 Task: Create a due date automation trigger when advanced on, on the monday before a card is due add fields without custom field "Resume" set to a number lower than 1 and greater or equal to 10 at 11:00 AM.
Action: Mouse moved to (971, 299)
Screenshot: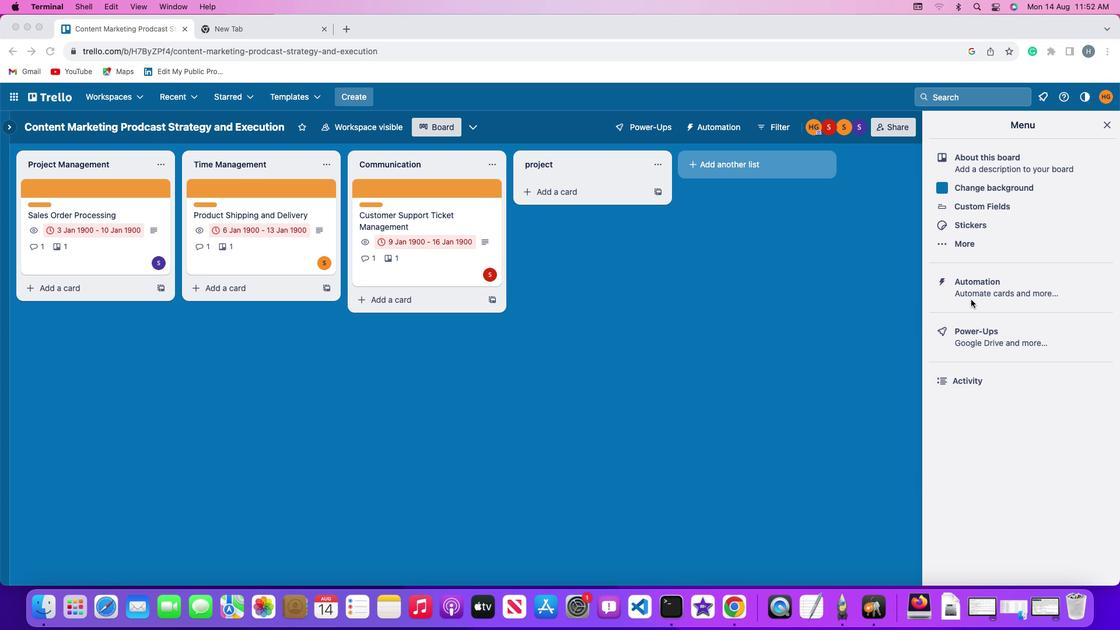 
Action: Mouse pressed left at (971, 299)
Screenshot: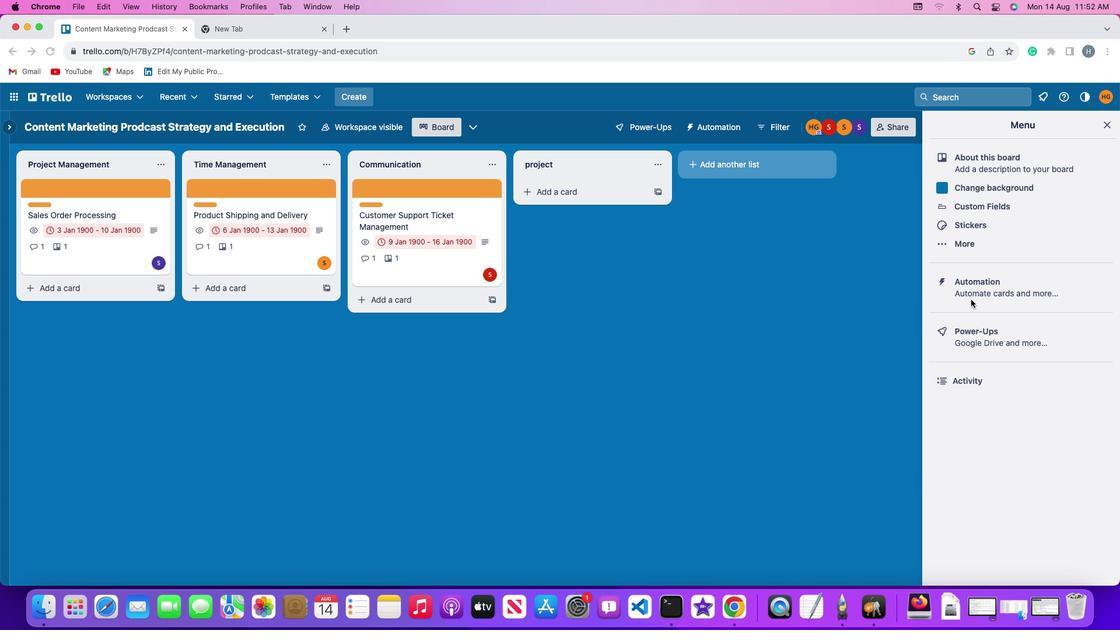 
Action: Mouse pressed left at (971, 299)
Screenshot: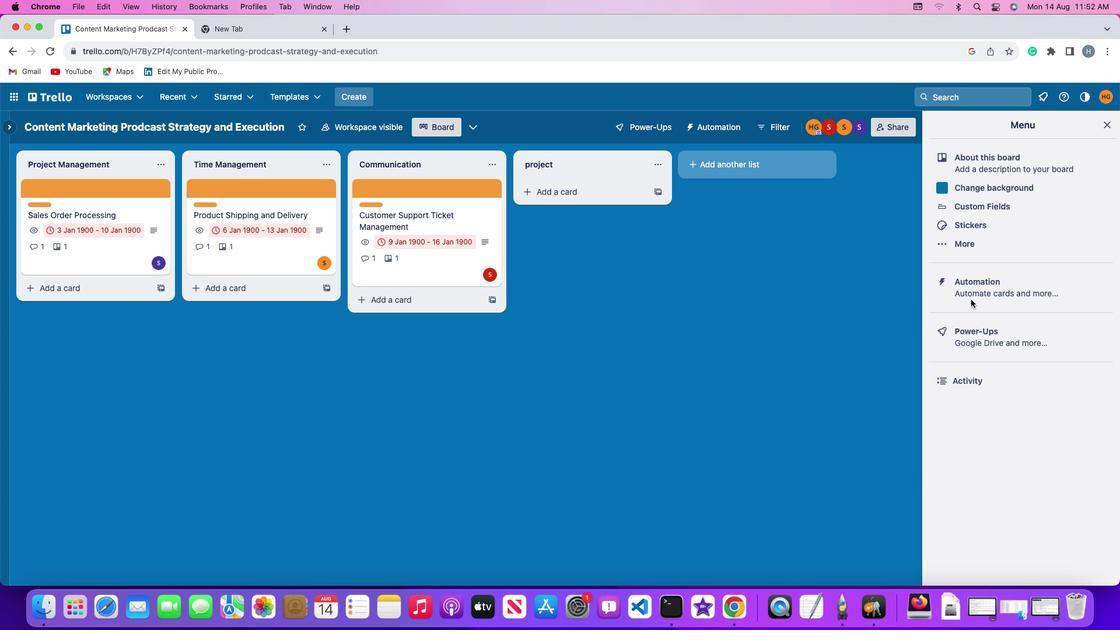 
Action: Mouse moved to (78, 277)
Screenshot: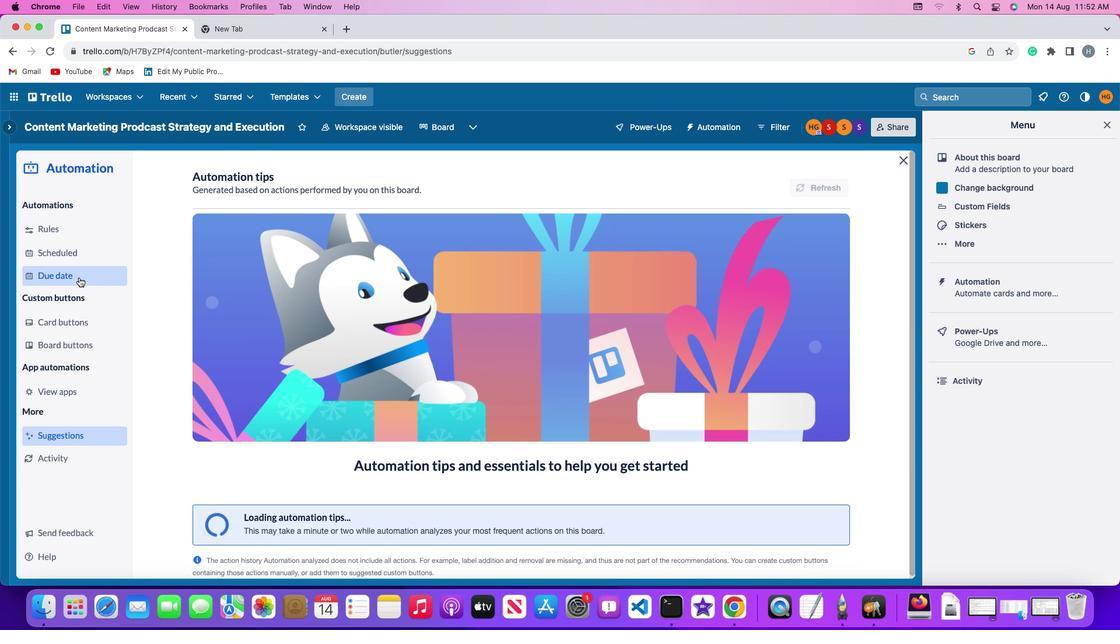 
Action: Mouse pressed left at (78, 277)
Screenshot: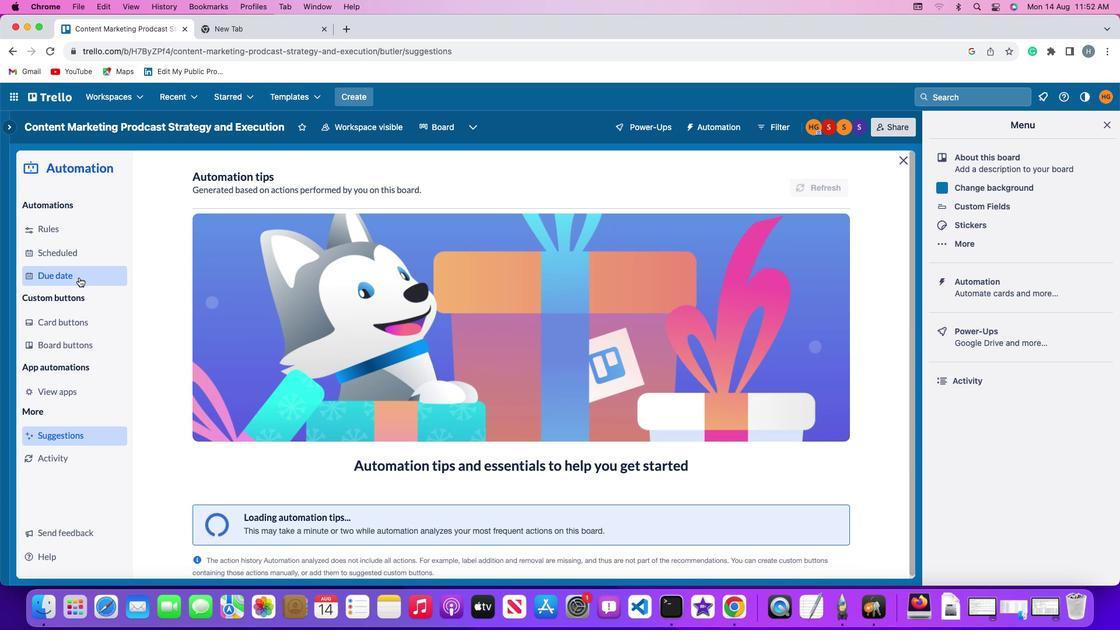 
Action: Mouse moved to (796, 182)
Screenshot: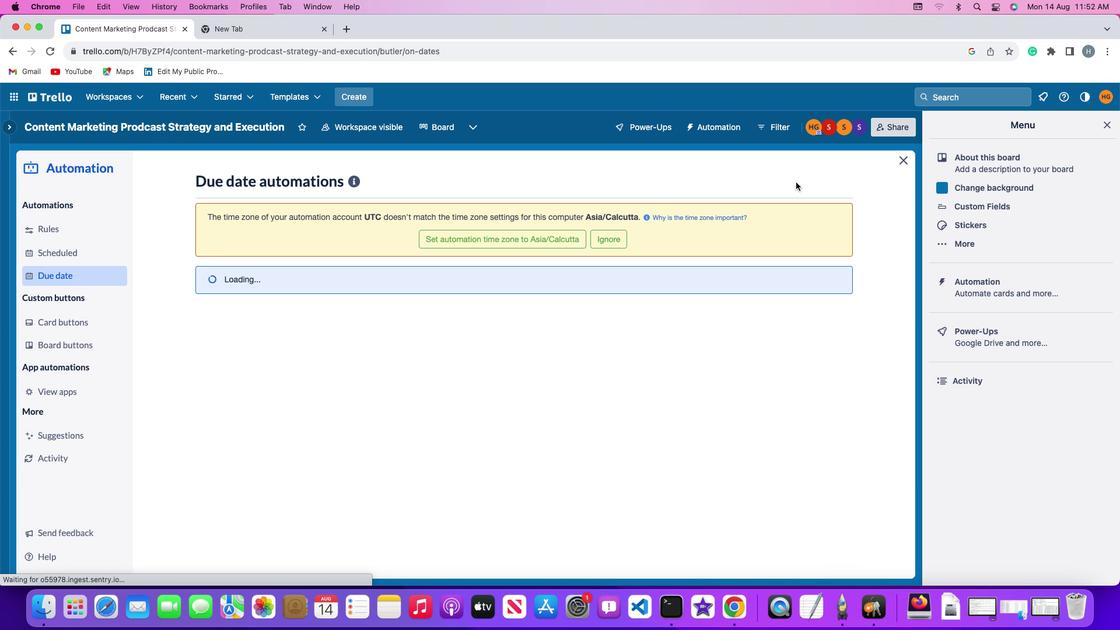 
Action: Mouse pressed left at (796, 182)
Screenshot: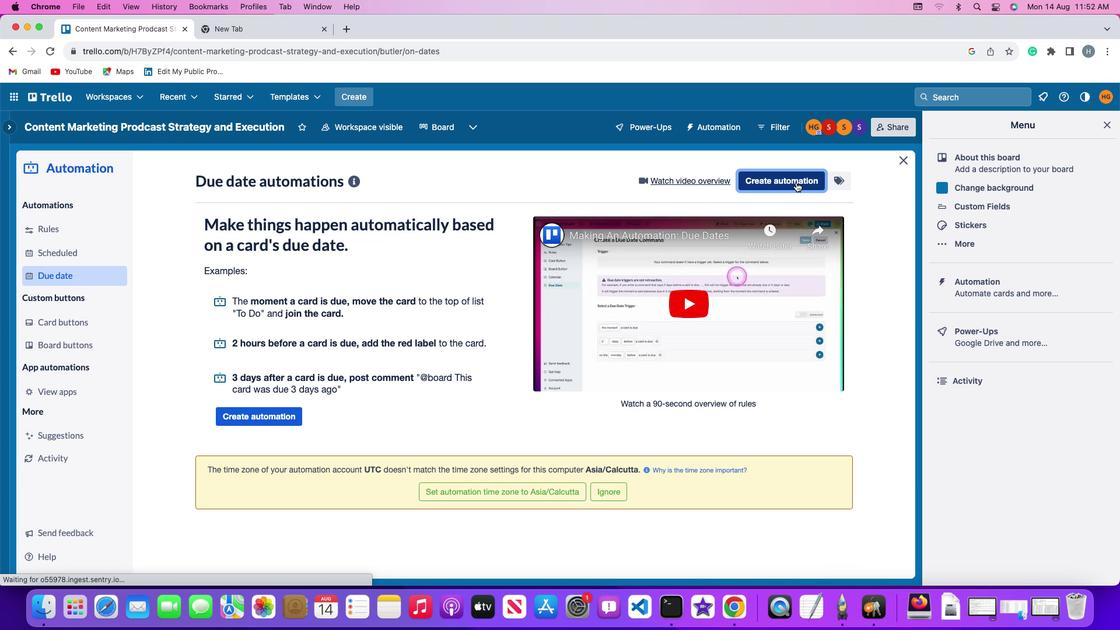 
Action: Mouse moved to (236, 294)
Screenshot: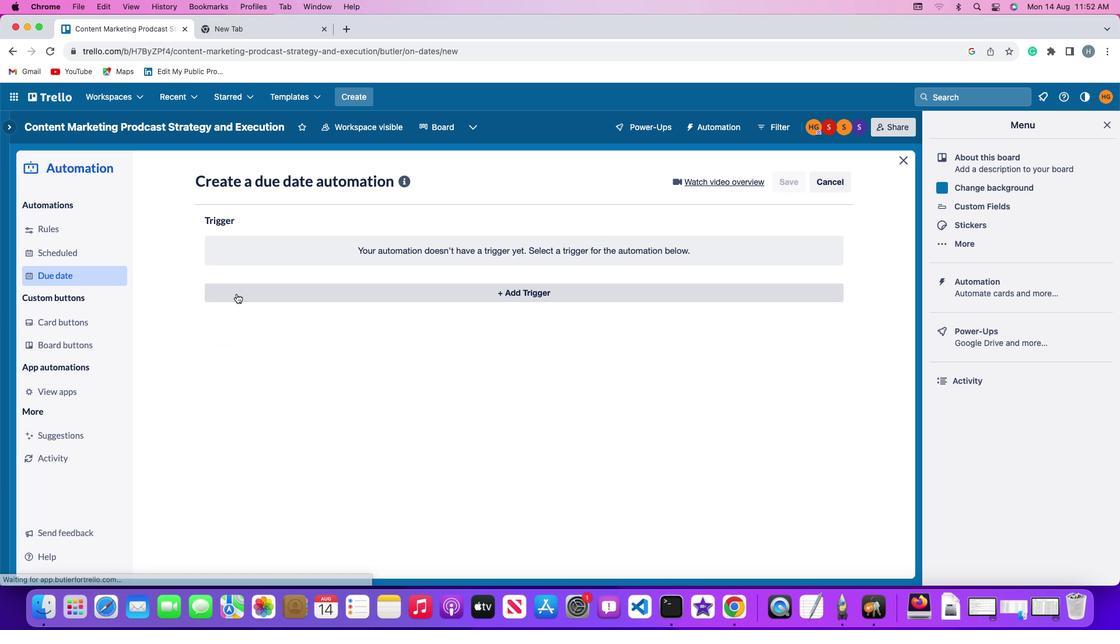 
Action: Mouse pressed left at (236, 294)
Screenshot: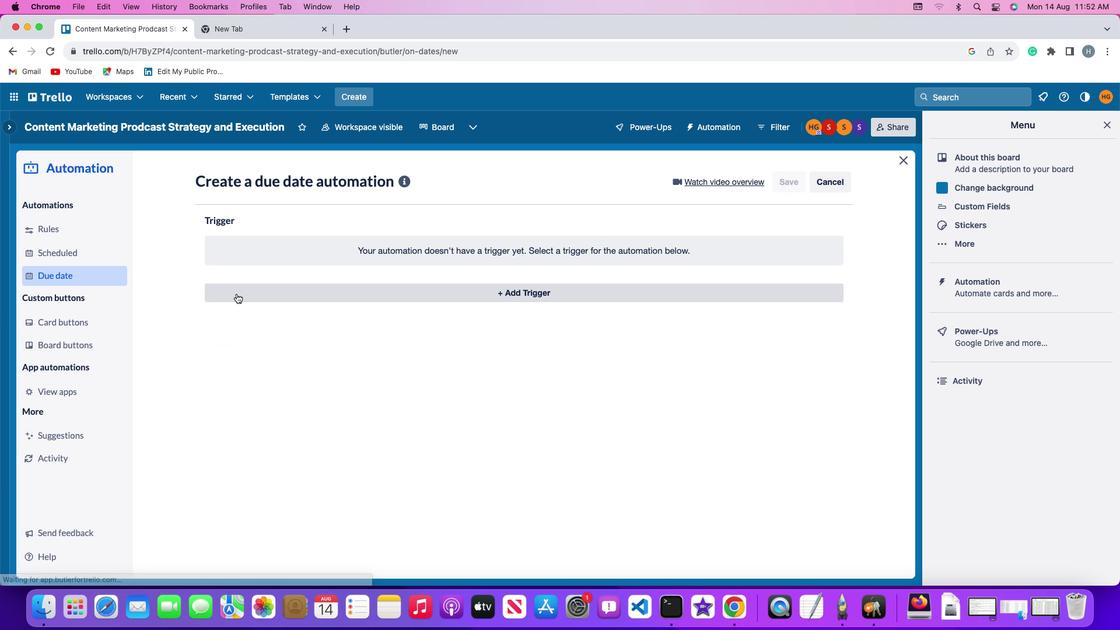 
Action: Mouse moved to (256, 512)
Screenshot: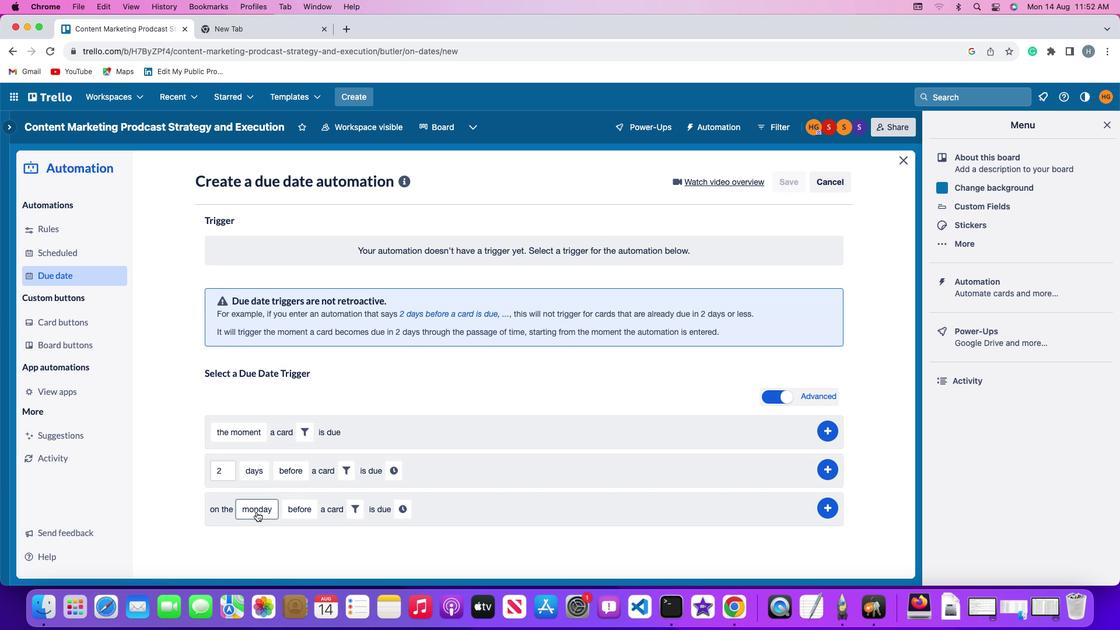 
Action: Mouse pressed left at (256, 512)
Screenshot: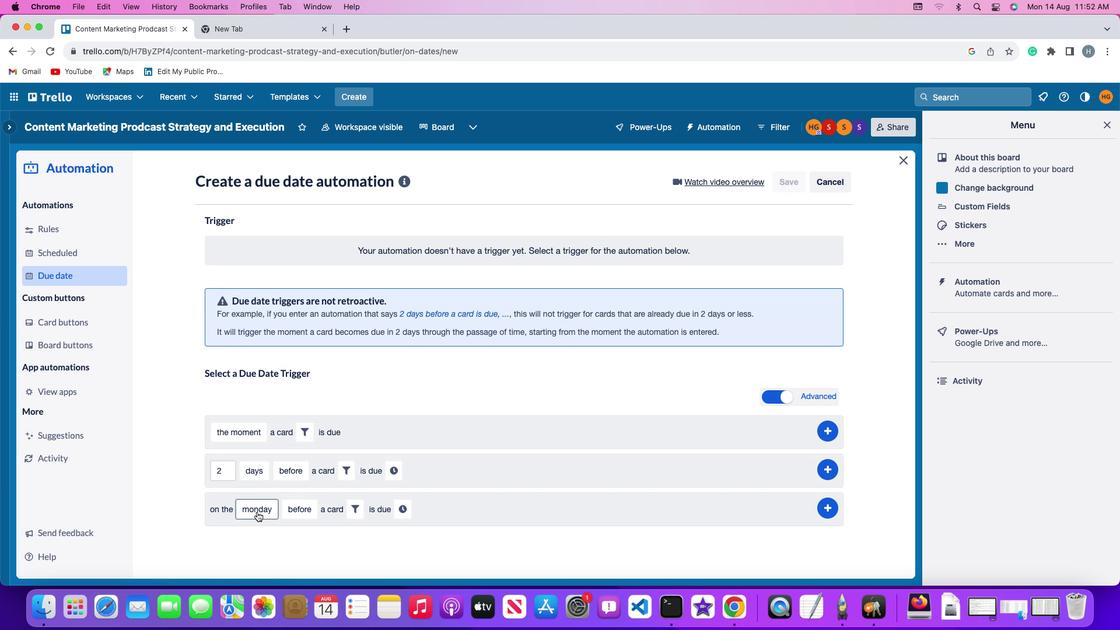 
Action: Mouse moved to (263, 341)
Screenshot: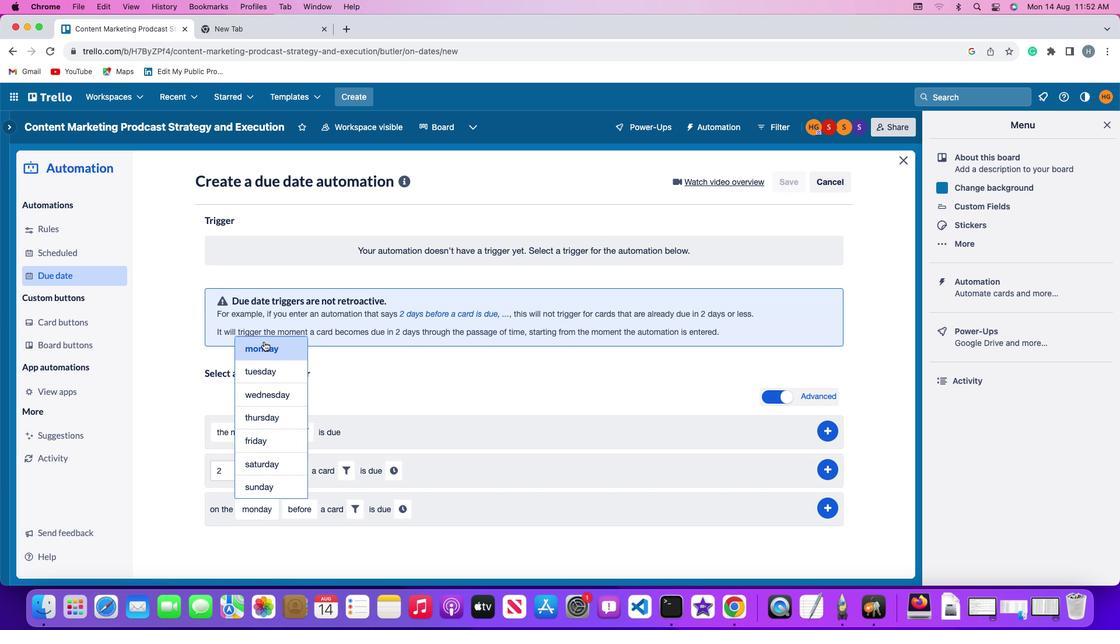 
Action: Mouse pressed left at (263, 341)
Screenshot: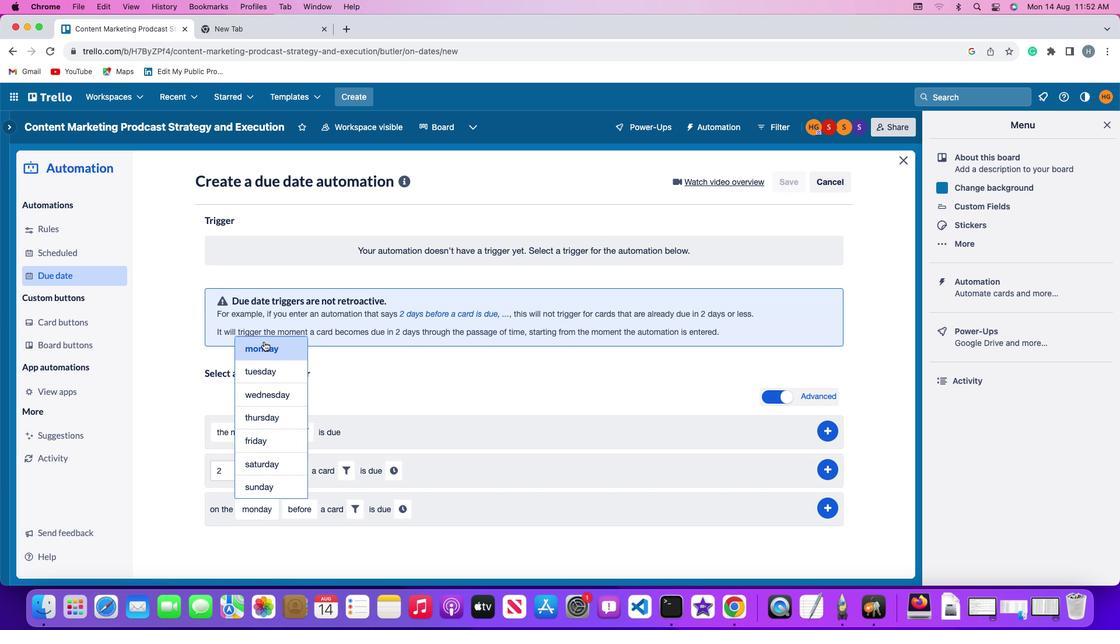 
Action: Mouse moved to (301, 514)
Screenshot: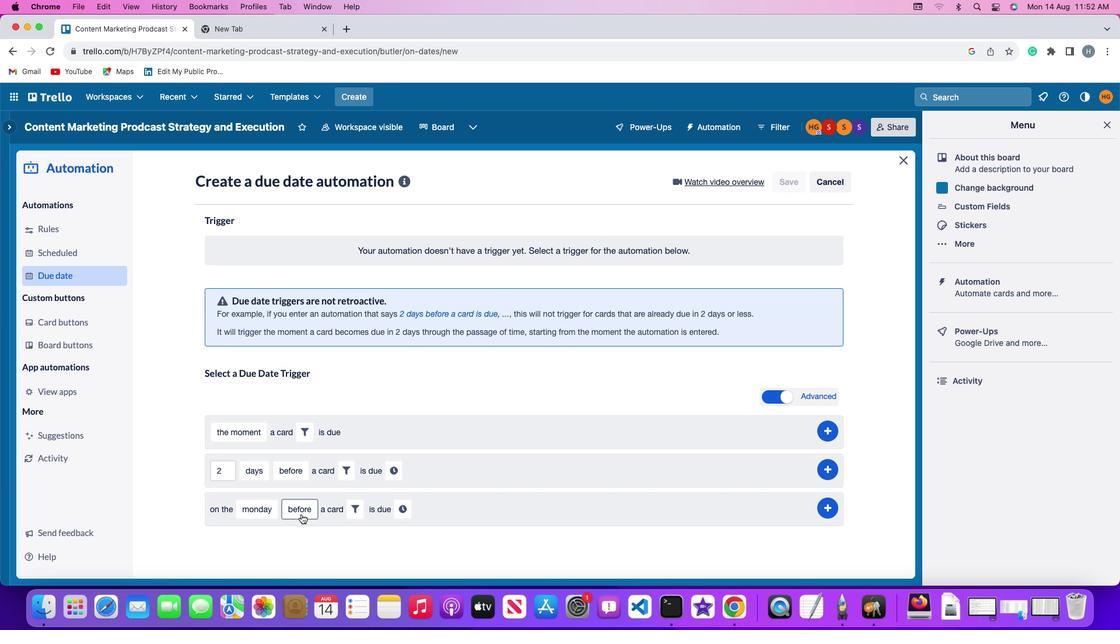 
Action: Mouse pressed left at (301, 514)
Screenshot: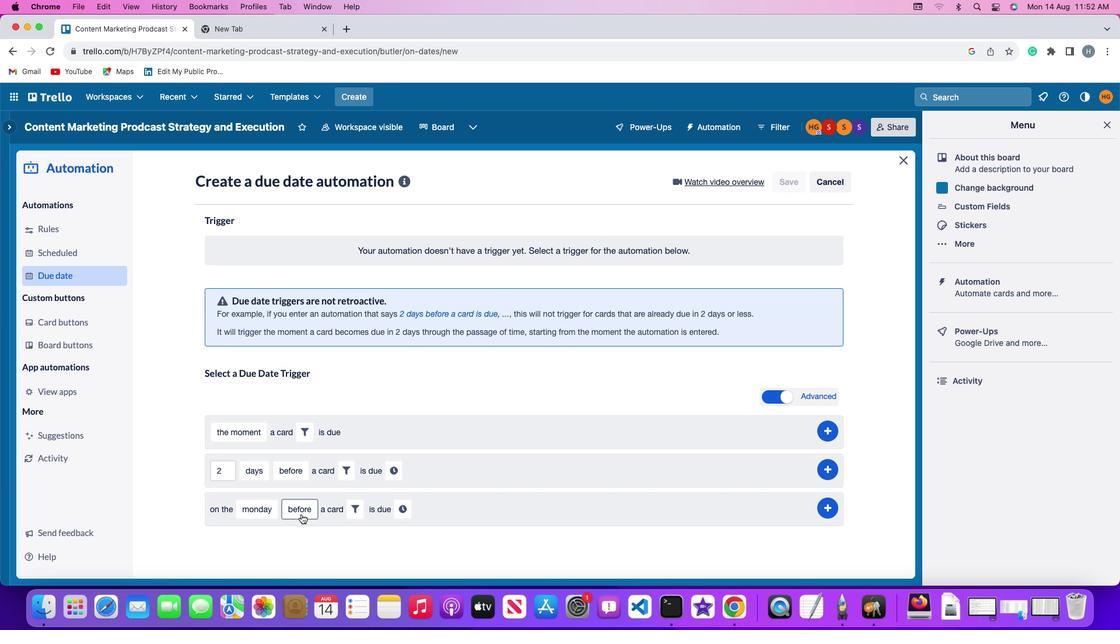
Action: Mouse moved to (310, 420)
Screenshot: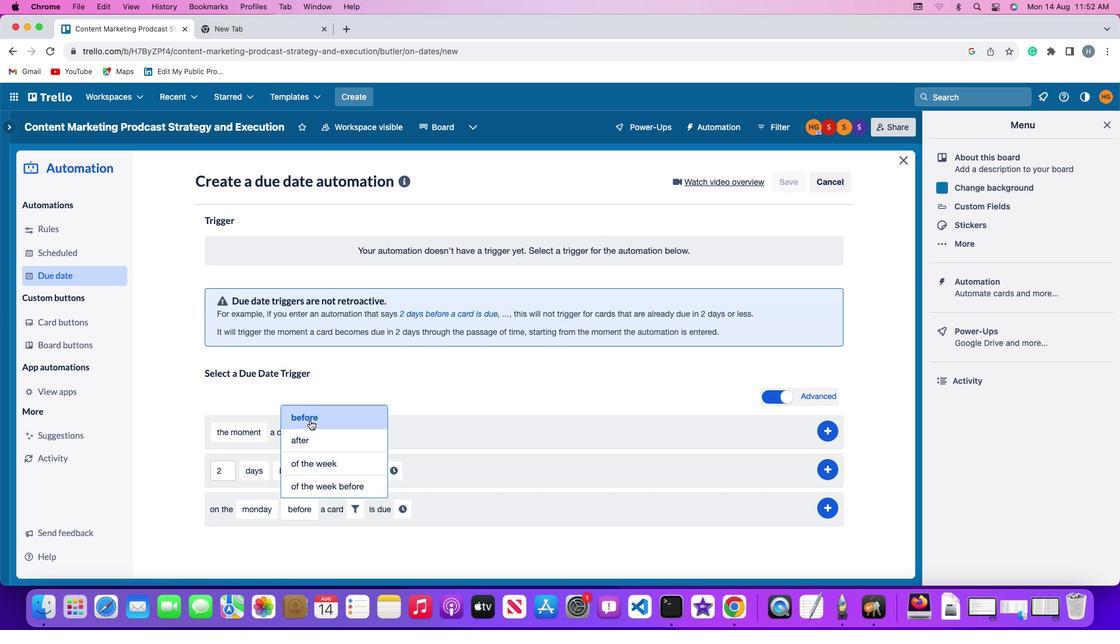 
Action: Mouse pressed left at (310, 420)
Screenshot: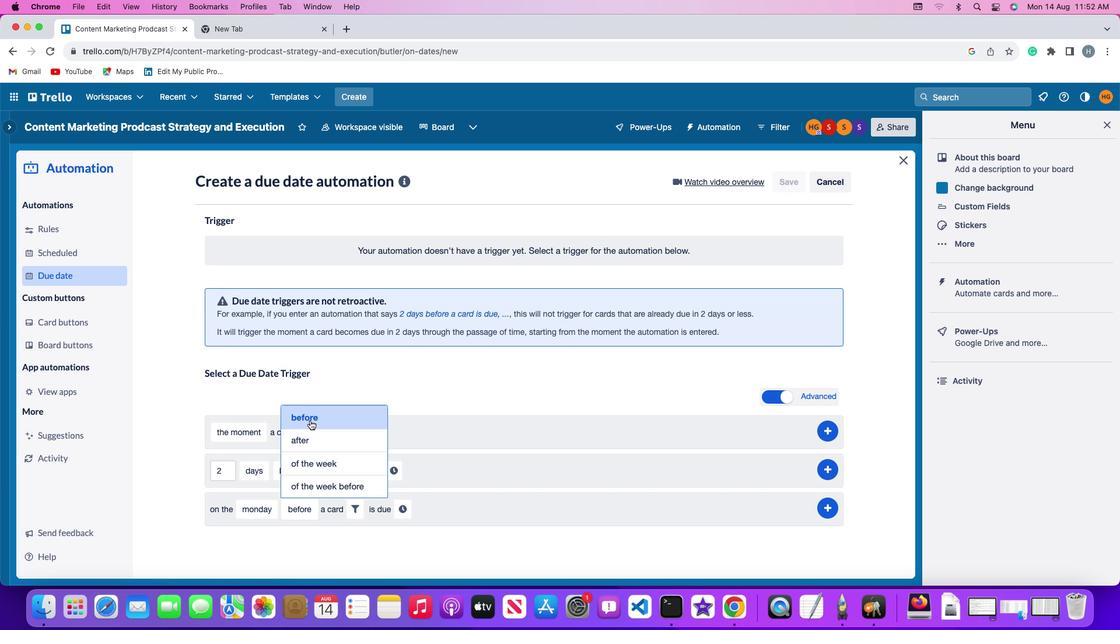 
Action: Mouse moved to (354, 511)
Screenshot: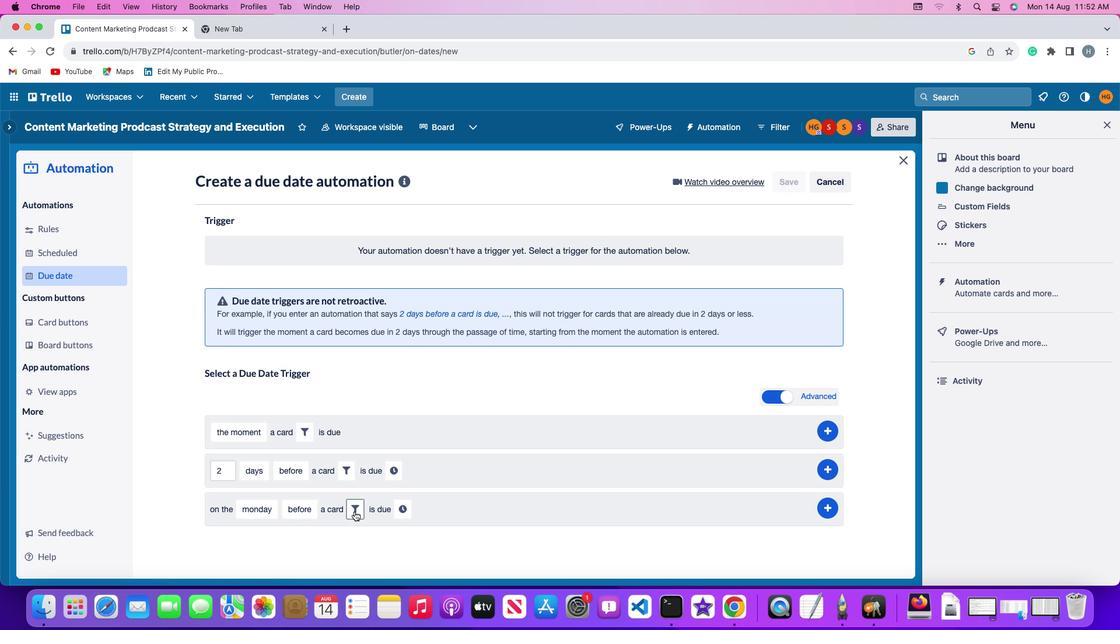 
Action: Mouse pressed left at (354, 511)
Screenshot: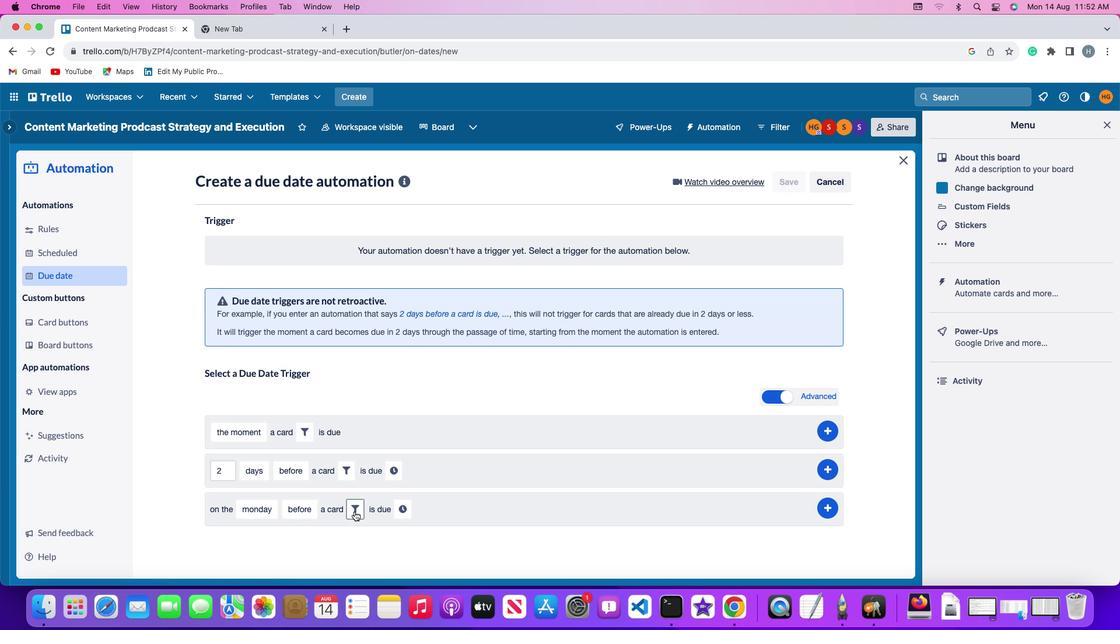 
Action: Mouse moved to (547, 545)
Screenshot: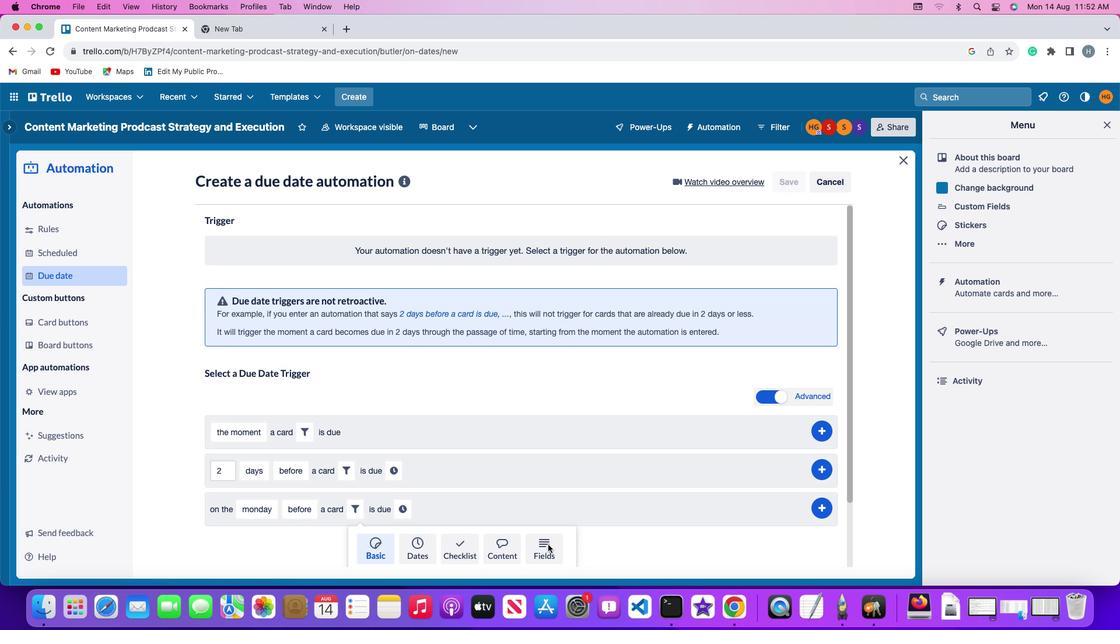 
Action: Mouse pressed left at (547, 545)
Screenshot: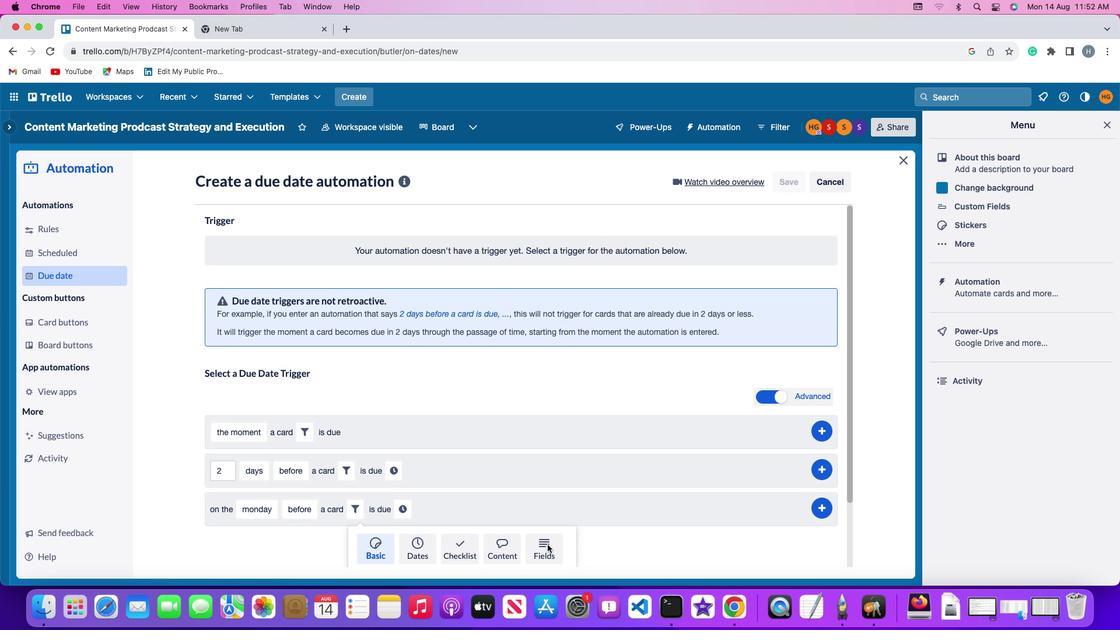 
Action: Mouse moved to (302, 537)
Screenshot: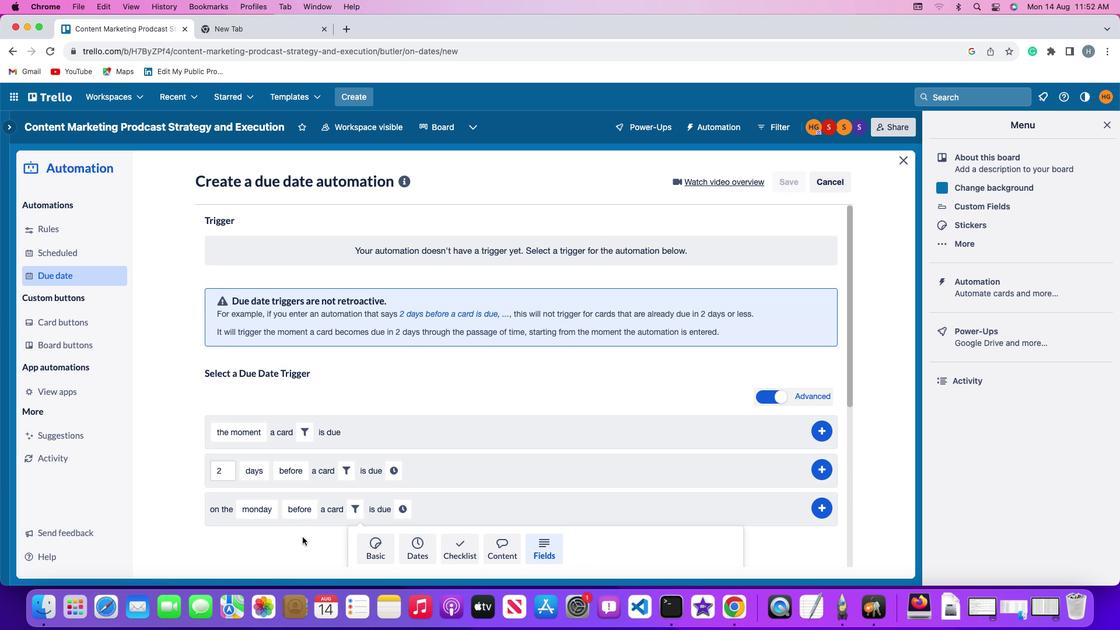 
Action: Mouse scrolled (302, 537) with delta (0, 0)
Screenshot: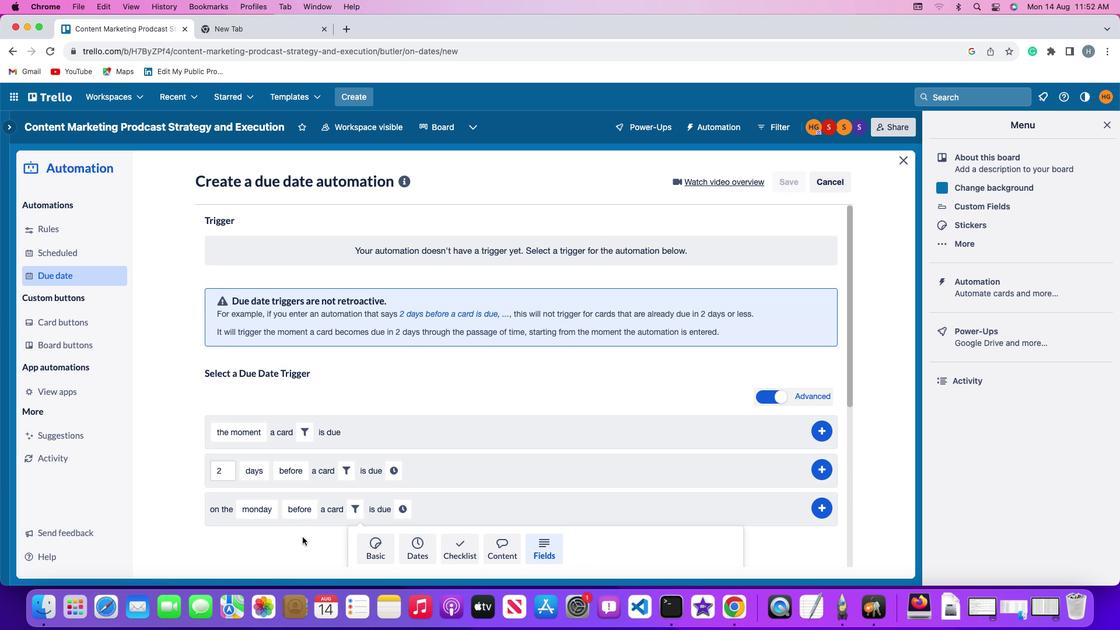 
Action: Mouse scrolled (302, 537) with delta (0, 0)
Screenshot: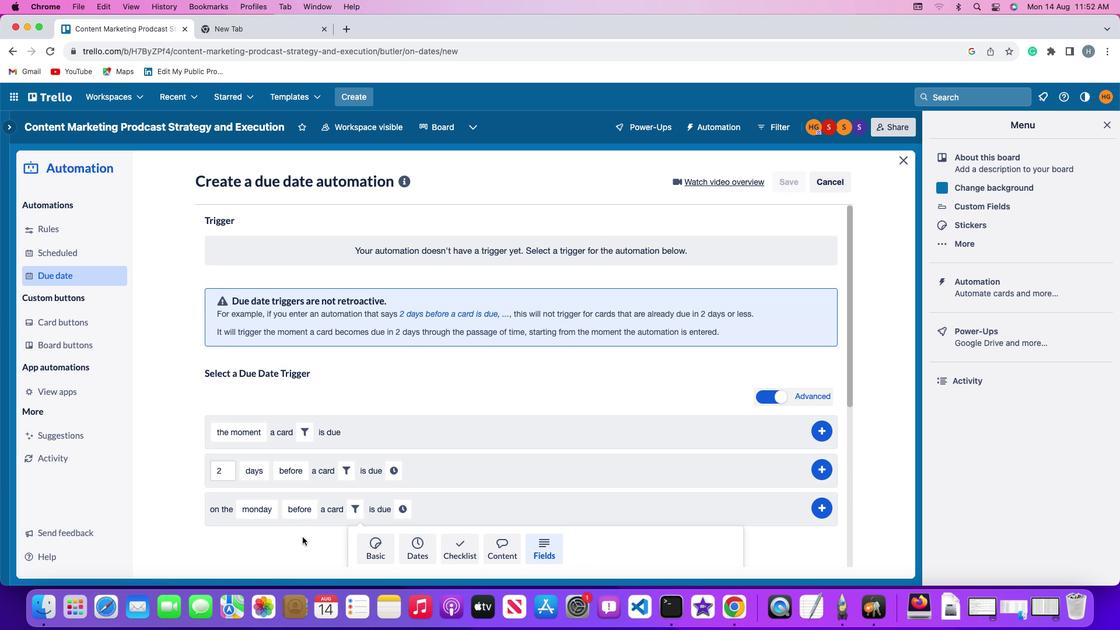 
Action: Mouse scrolled (302, 537) with delta (0, -1)
Screenshot: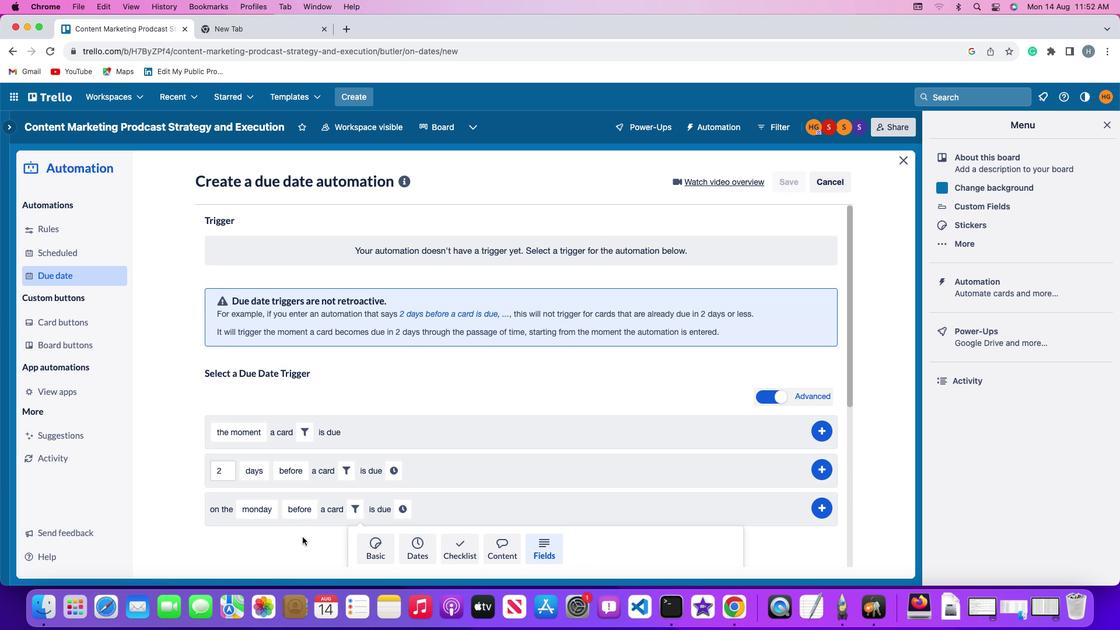 
Action: Mouse scrolled (302, 537) with delta (0, -2)
Screenshot: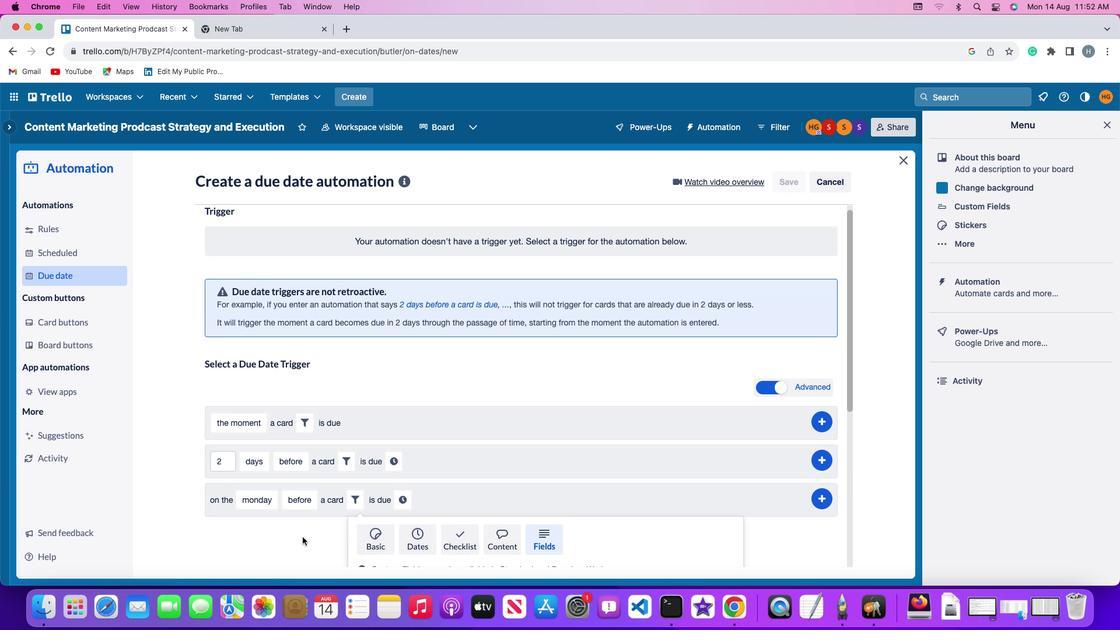 
Action: Mouse scrolled (302, 537) with delta (0, -3)
Screenshot: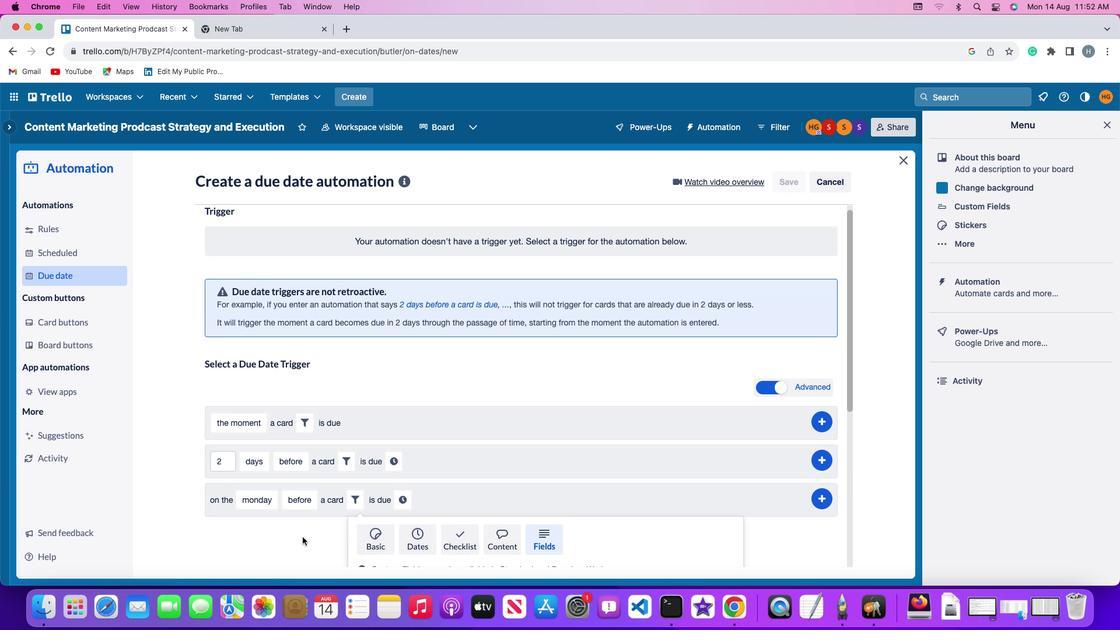 
Action: Mouse scrolled (302, 537) with delta (0, -3)
Screenshot: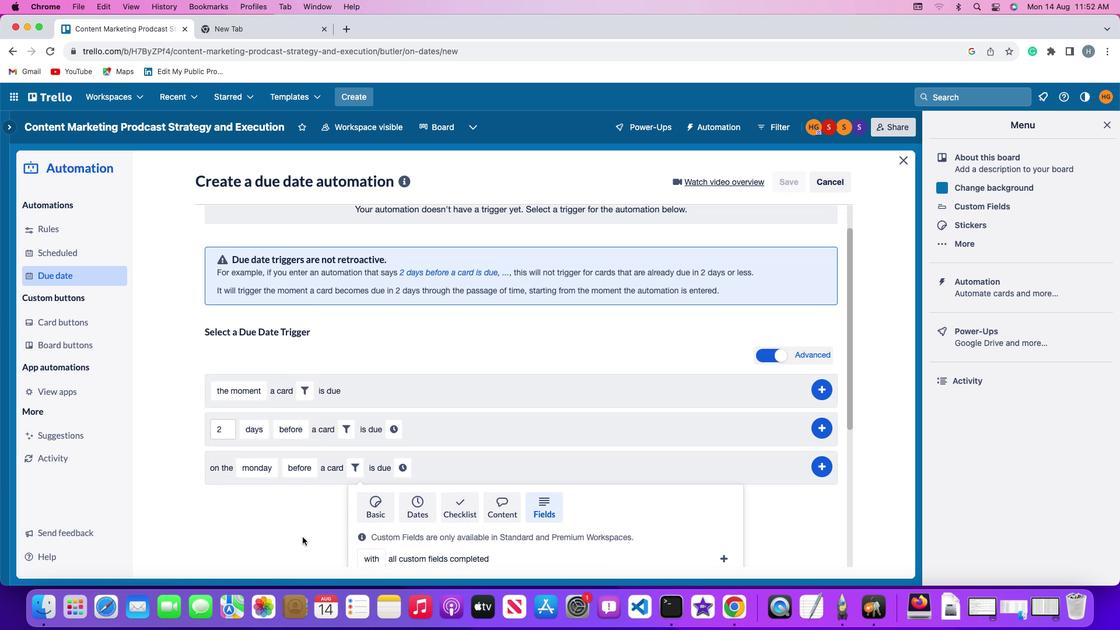 
Action: Mouse scrolled (302, 537) with delta (0, 0)
Screenshot: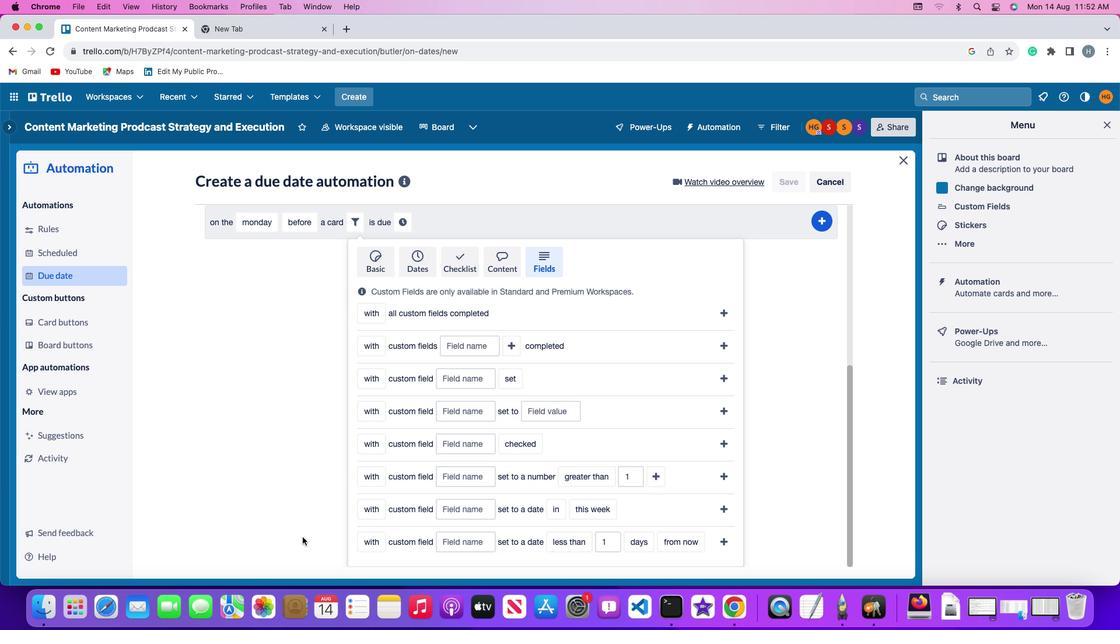 
Action: Mouse scrolled (302, 537) with delta (0, 0)
Screenshot: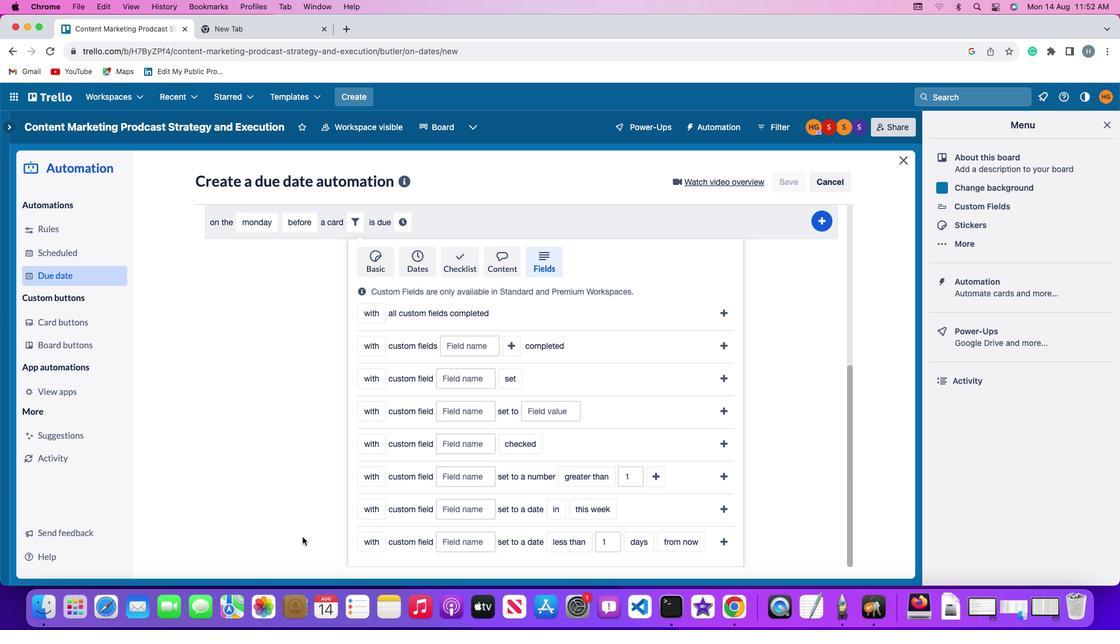
Action: Mouse scrolled (302, 537) with delta (0, -1)
Screenshot: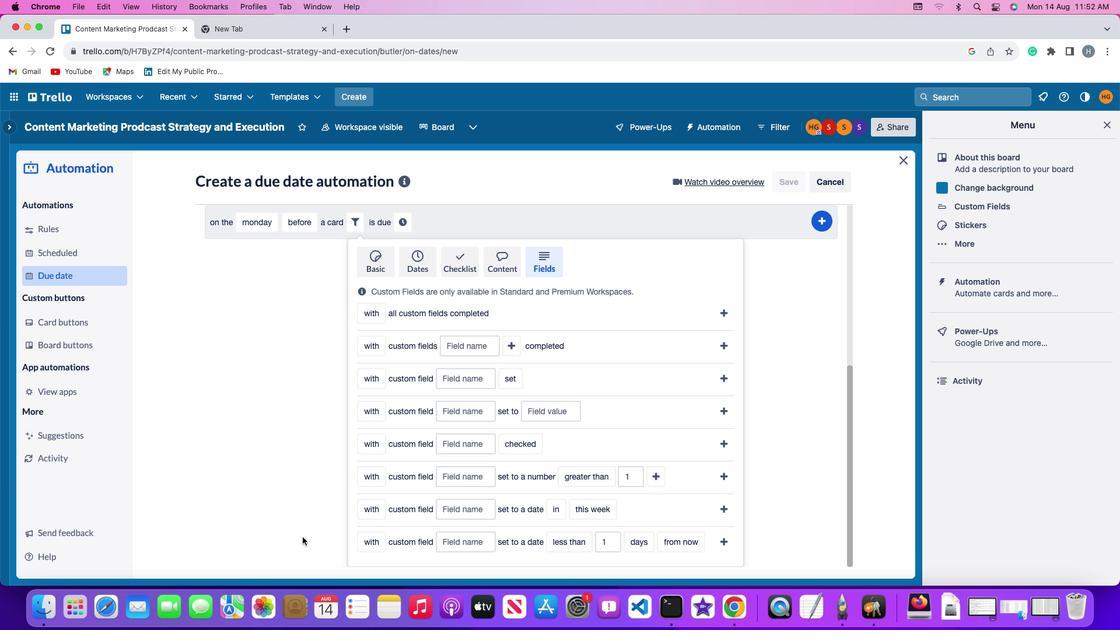 
Action: Mouse scrolled (302, 537) with delta (0, -2)
Screenshot: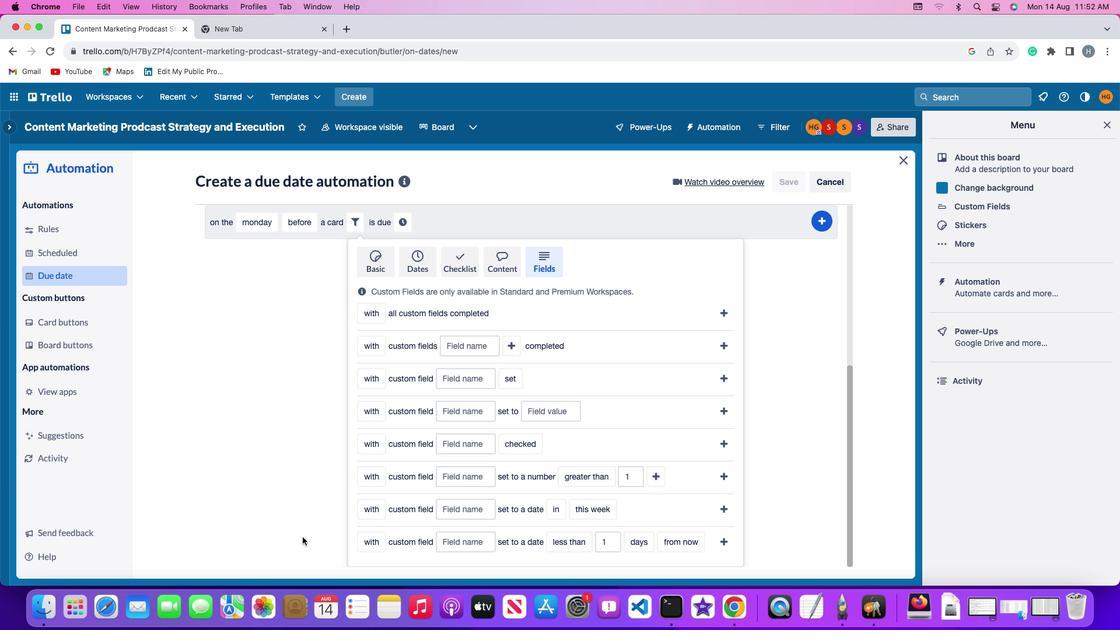 
Action: Mouse scrolled (302, 537) with delta (0, -3)
Screenshot: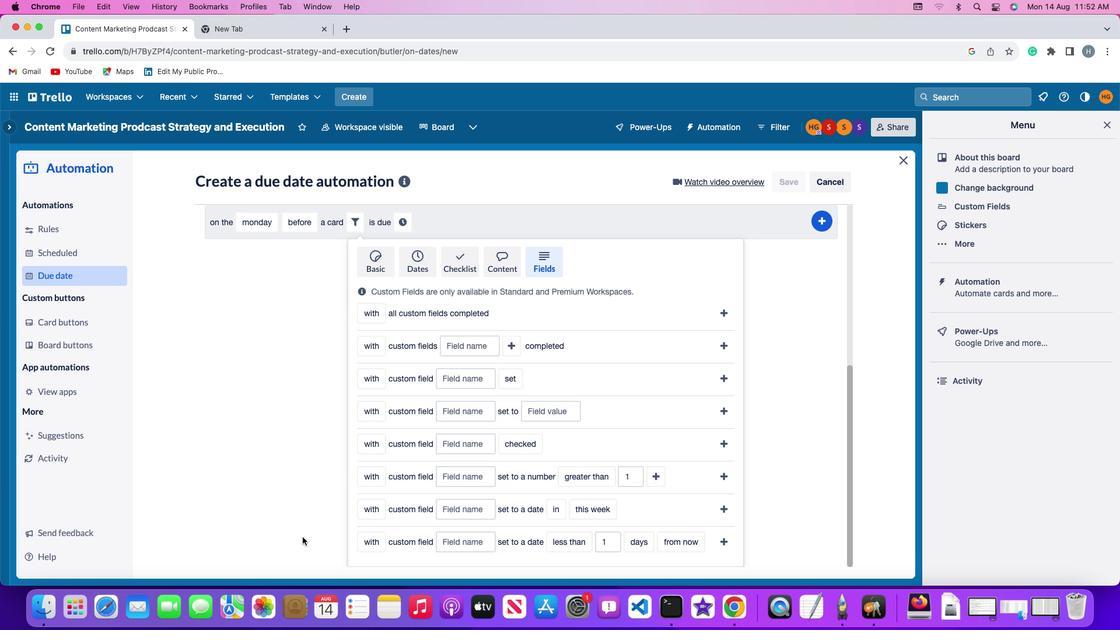 
Action: Mouse moved to (371, 478)
Screenshot: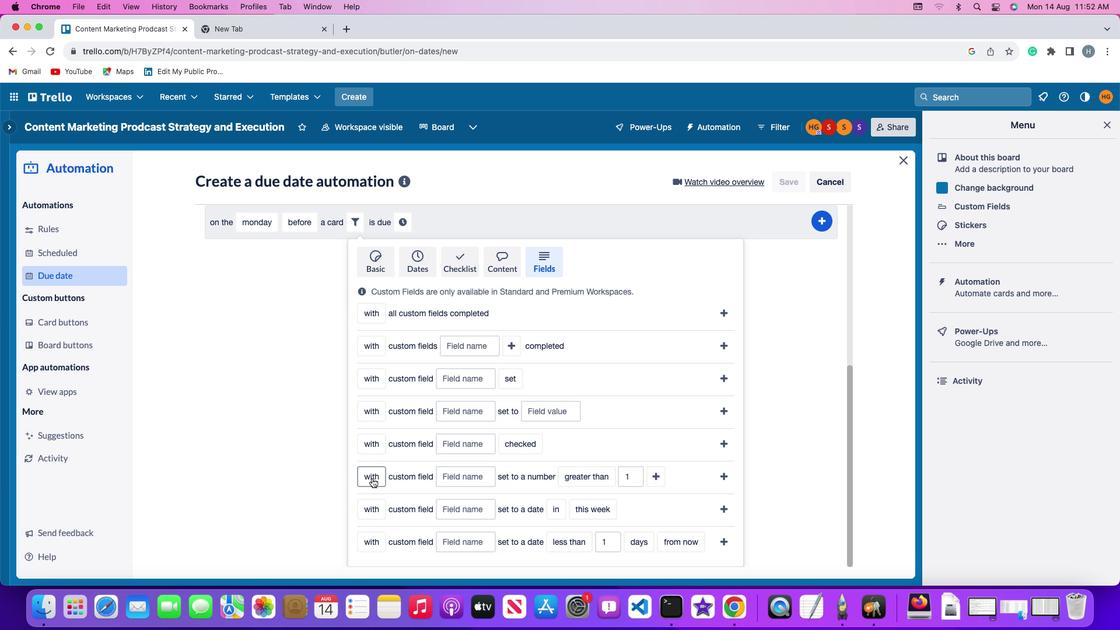 
Action: Mouse pressed left at (371, 478)
Screenshot: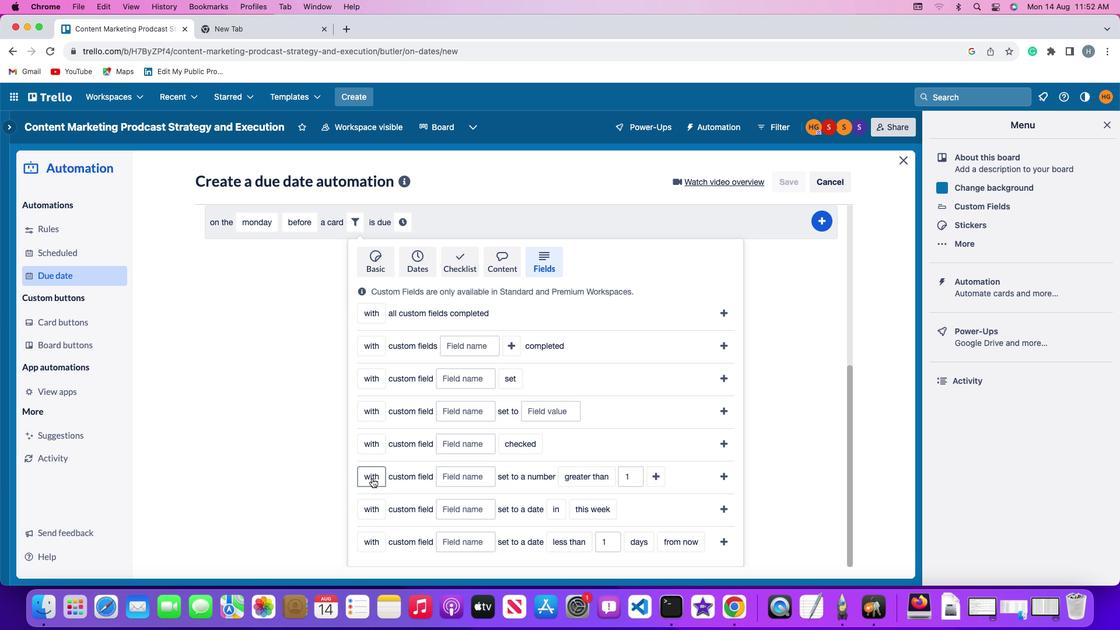 
Action: Mouse moved to (379, 524)
Screenshot: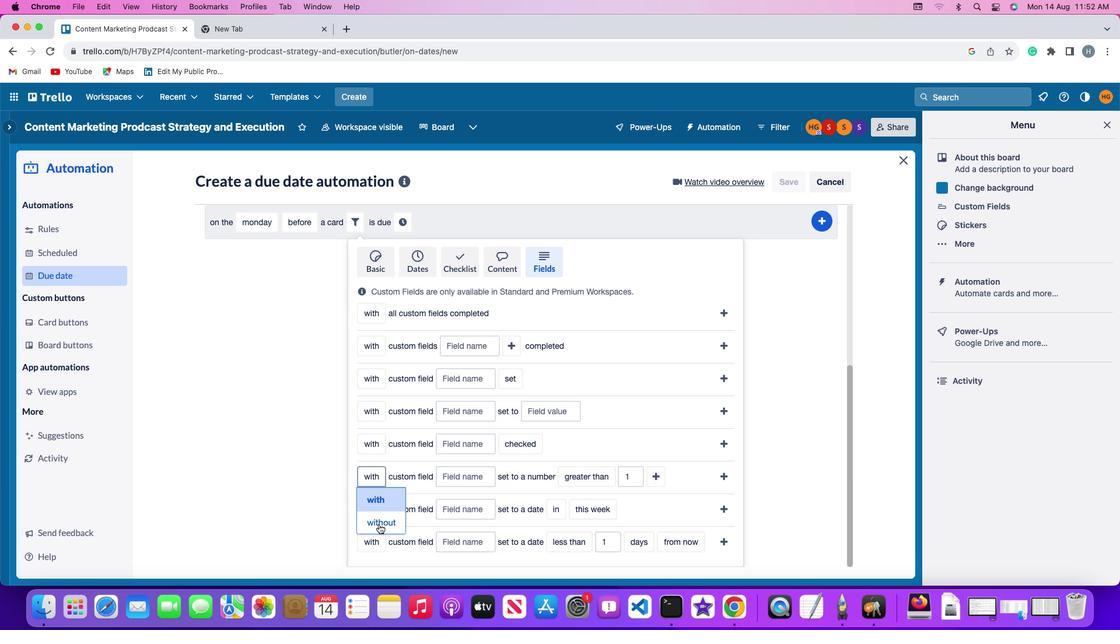 
Action: Mouse pressed left at (379, 524)
Screenshot: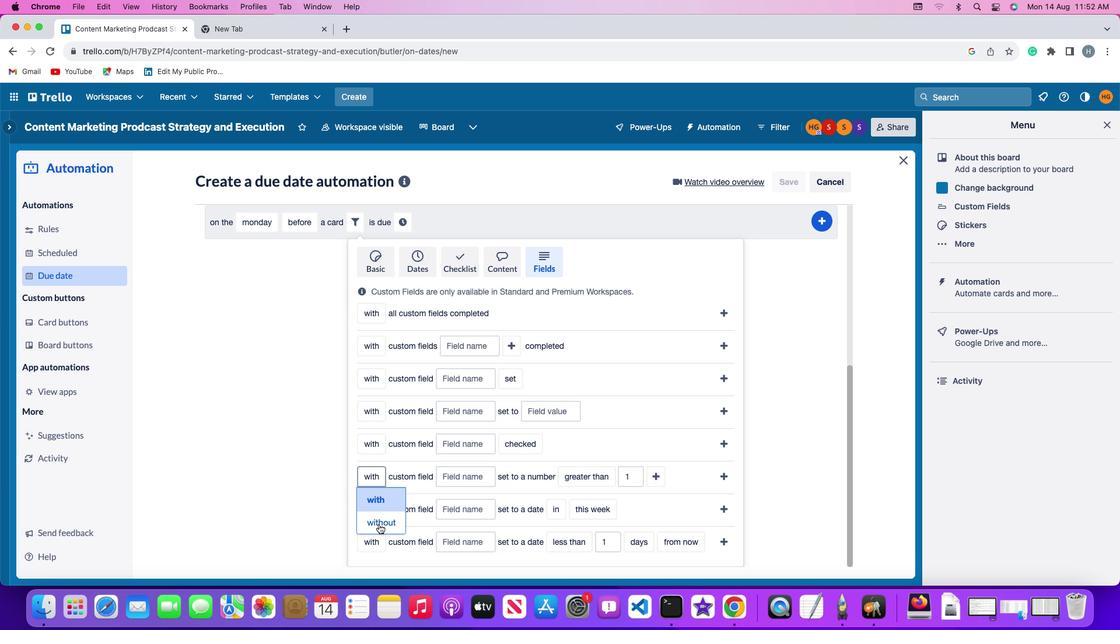 
Action: Mouse moved to (479, 482)
Screenshot: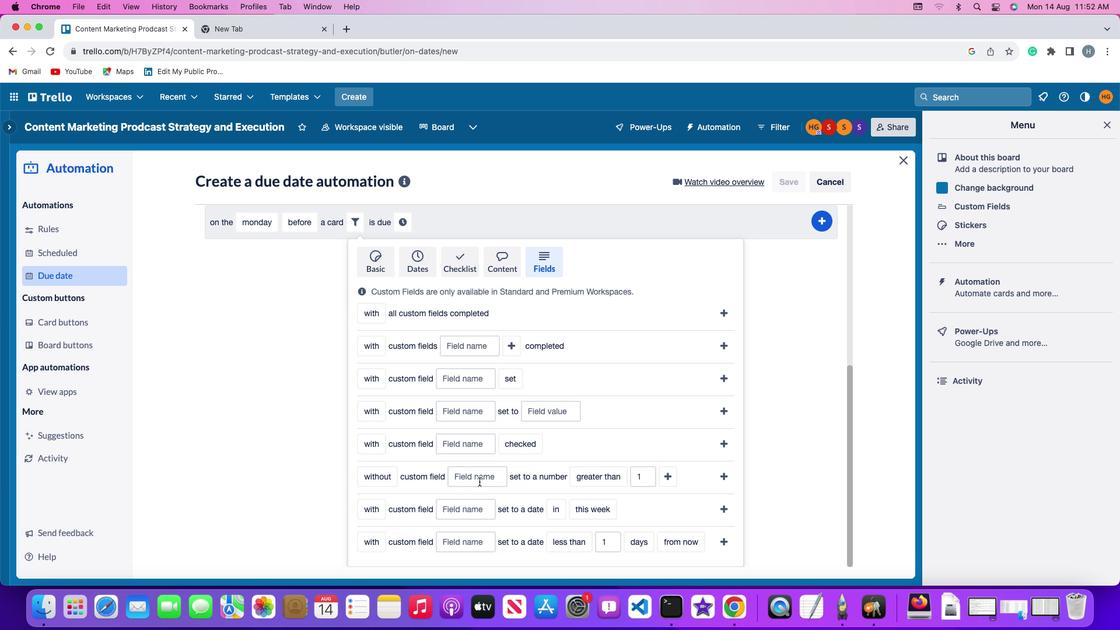 
Action: Mouse pressed left at (479, 482)
Screenshot: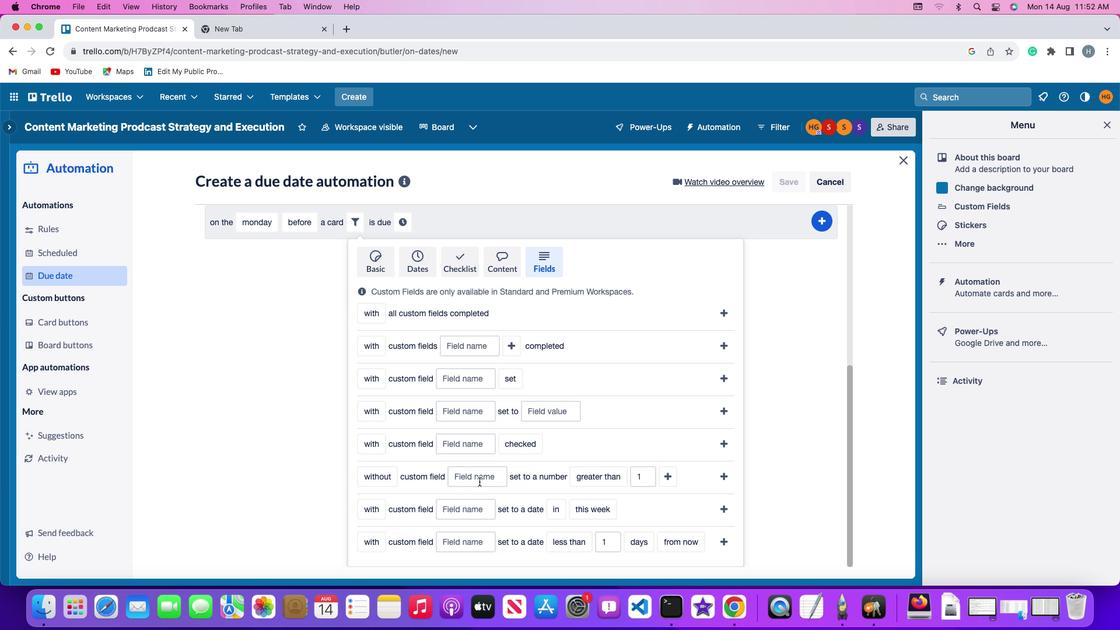 
Action: Key pressed Key.shift'R''e''s''u''m''e'
Screenshot: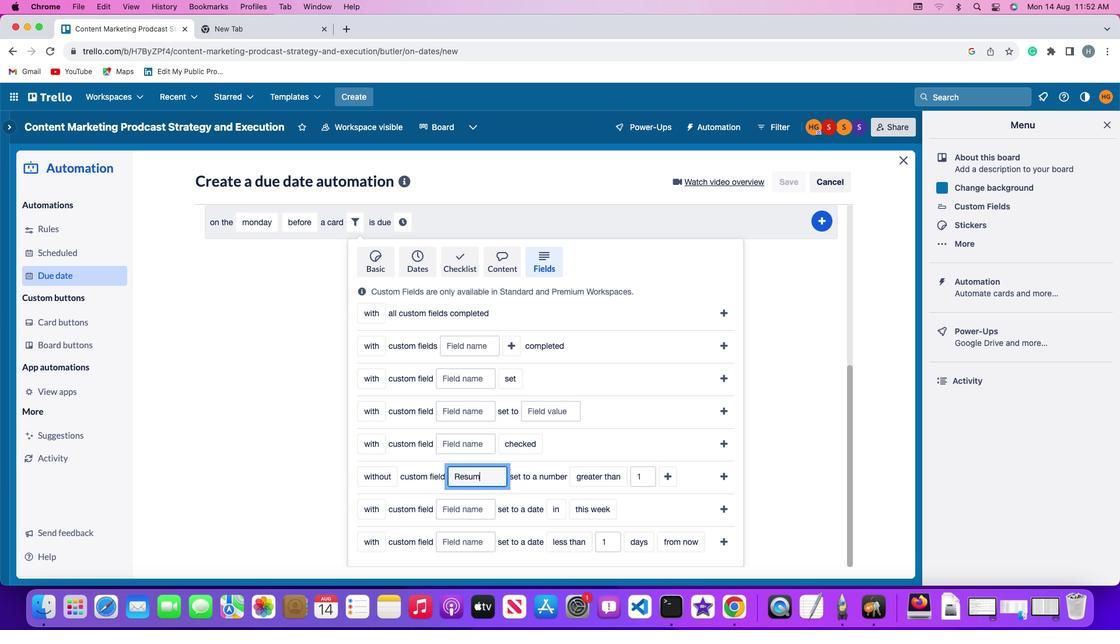 
Action: Mouse moved to (599, 469)
Screenshot: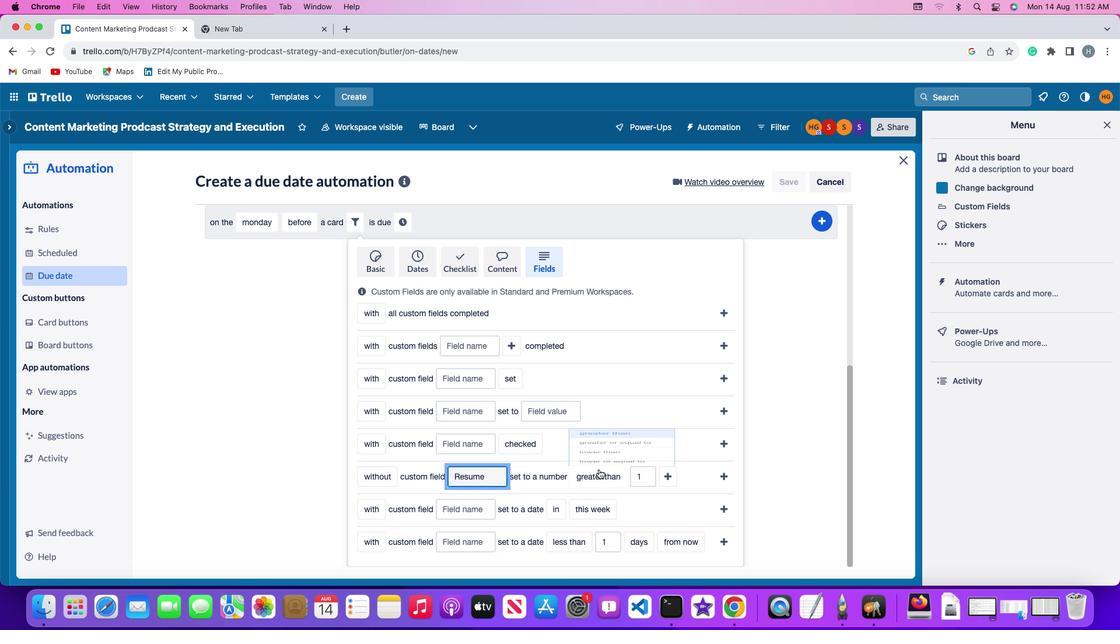 
Action: Mouse pressed left at (599, 469)
Screenshot: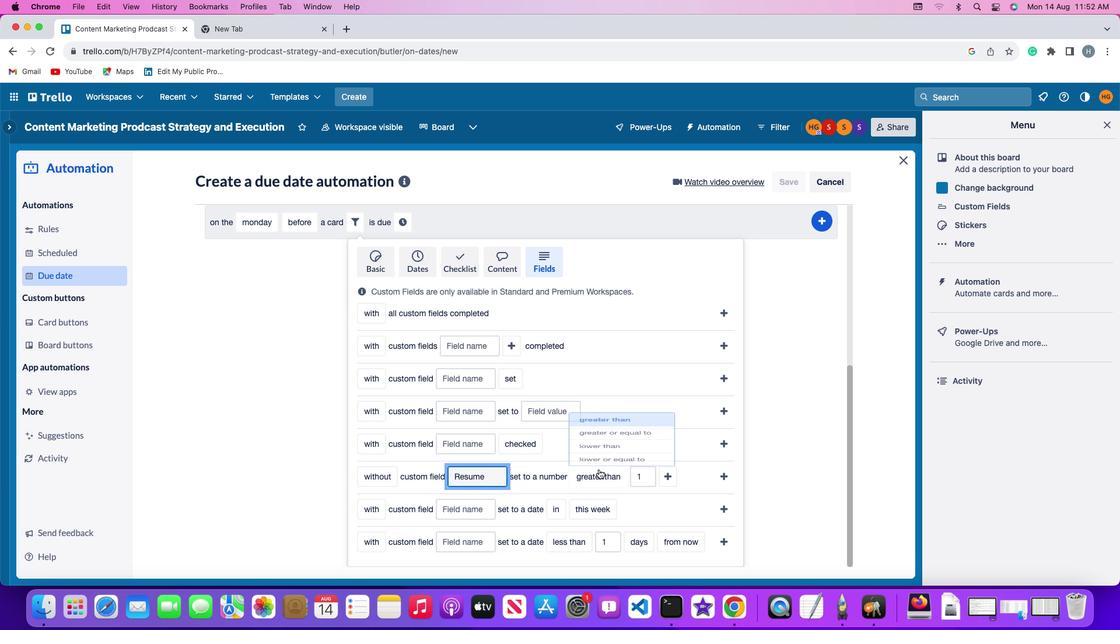 
Action: Mouse moved to (605, 428)
Screenshot: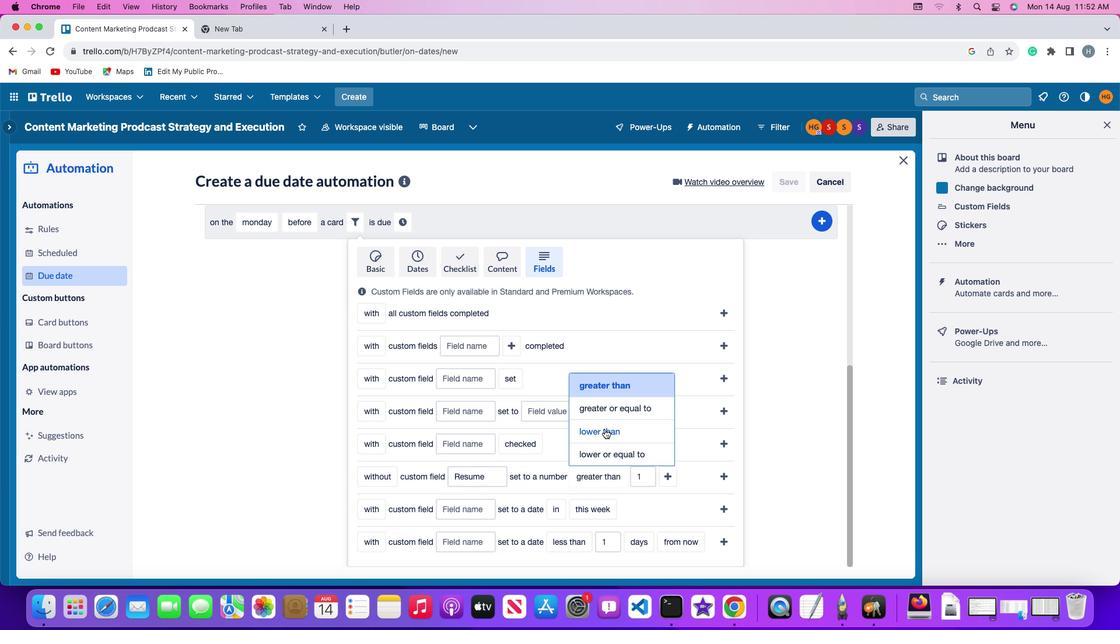 
Action: Mouse pressed left at (605, 428)
Screenshot: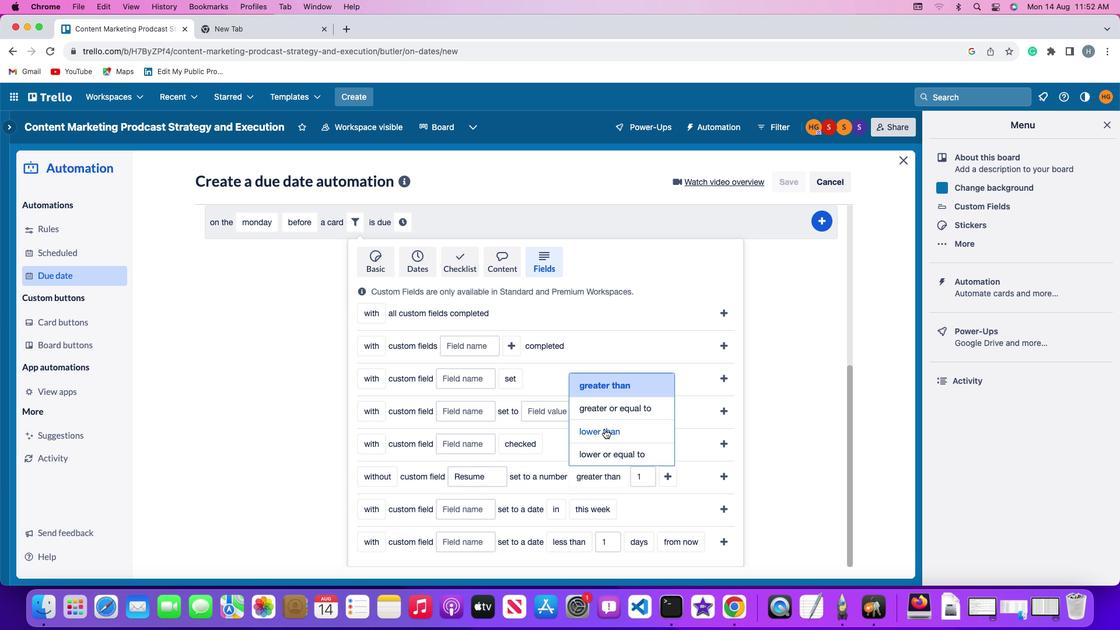 
Action: Mouse moved to (644, 472)
Screenshot: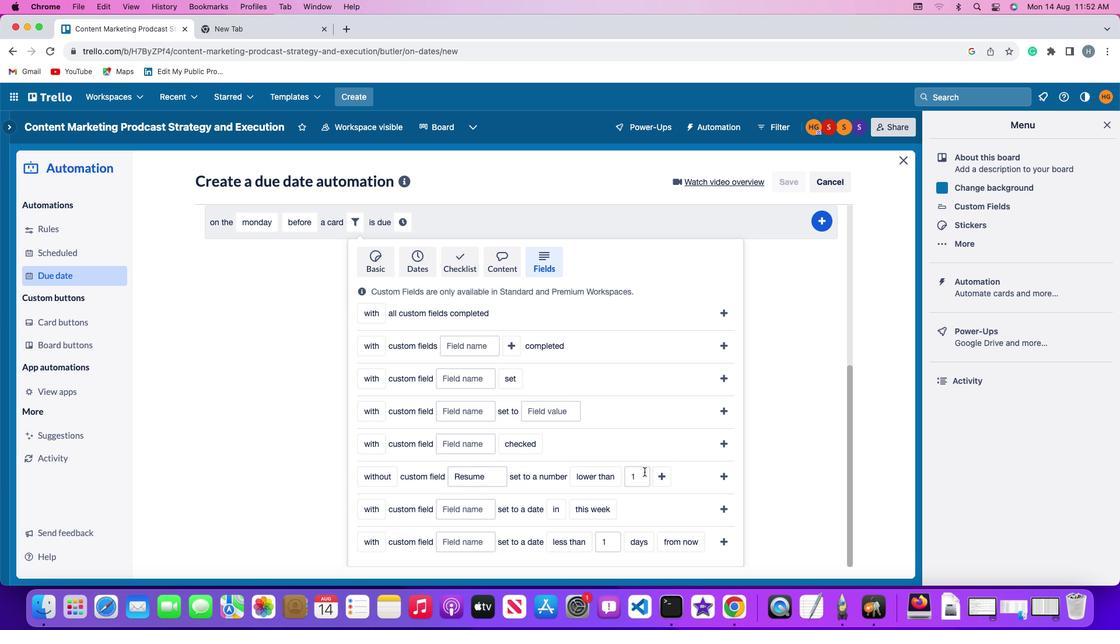 
Action: Mouse pressed left at (644, 472)
Screenshot: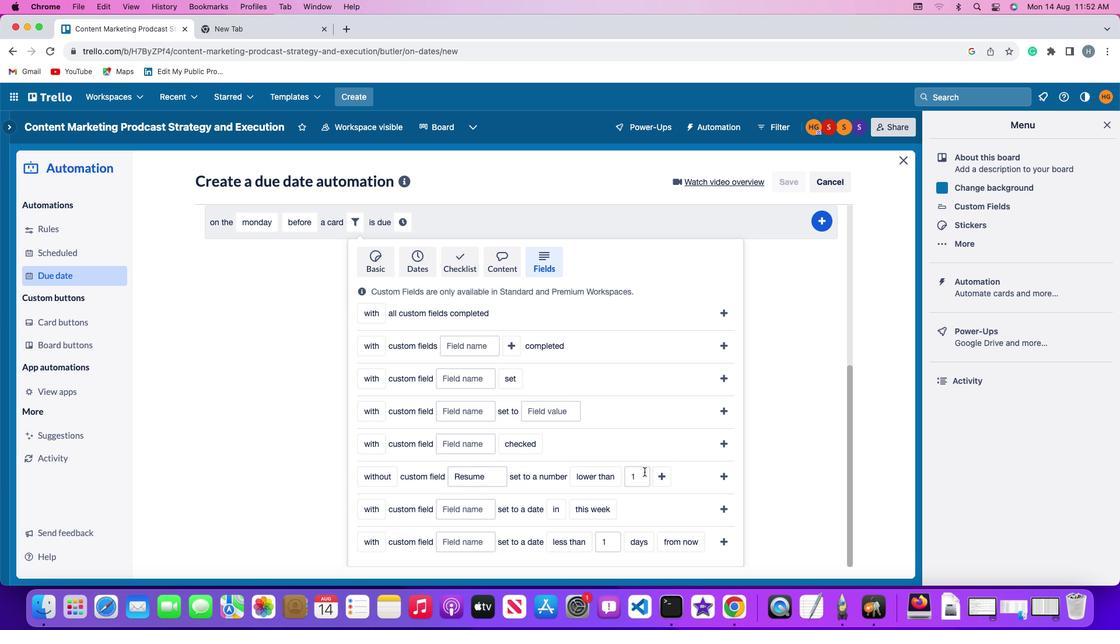 
Action: Key pressed Key.backspace'1'
Screenshot: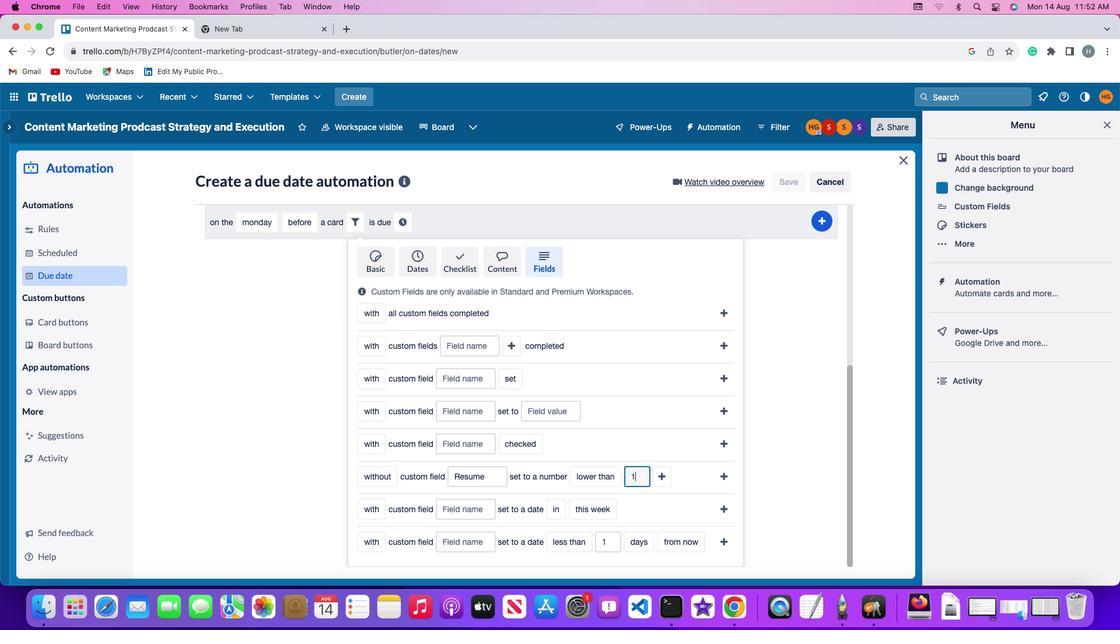 
Action: Mouse moved to (659, 473)
Screenshot: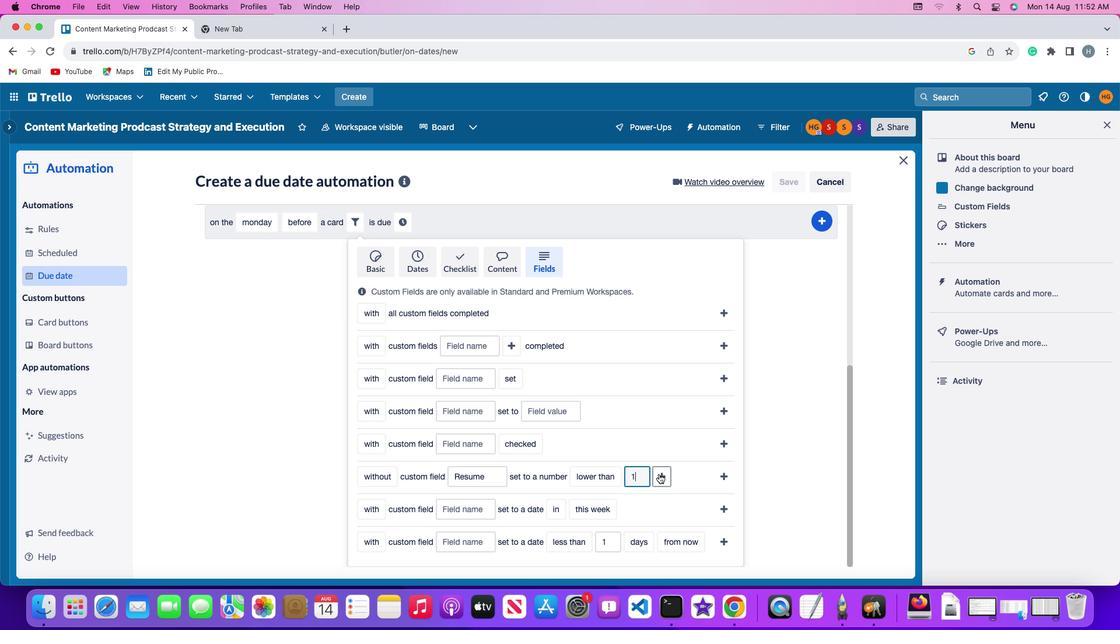 
Action: Mouse pressed left at (659, 473)
Screenshot: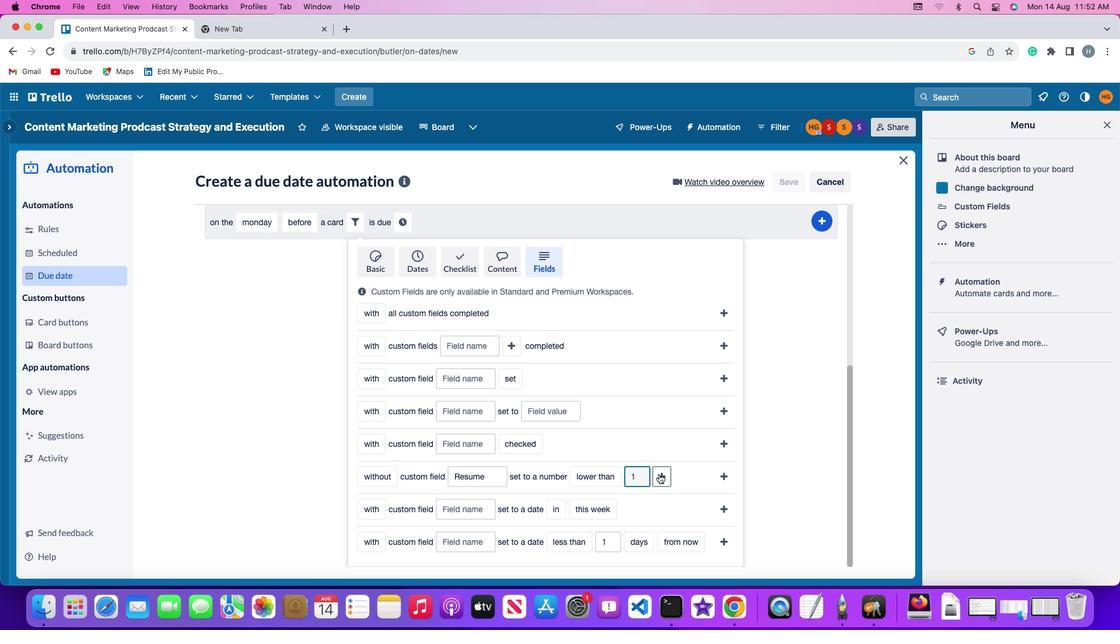
Action: Mouse moved to (700, 480)
Screenshot: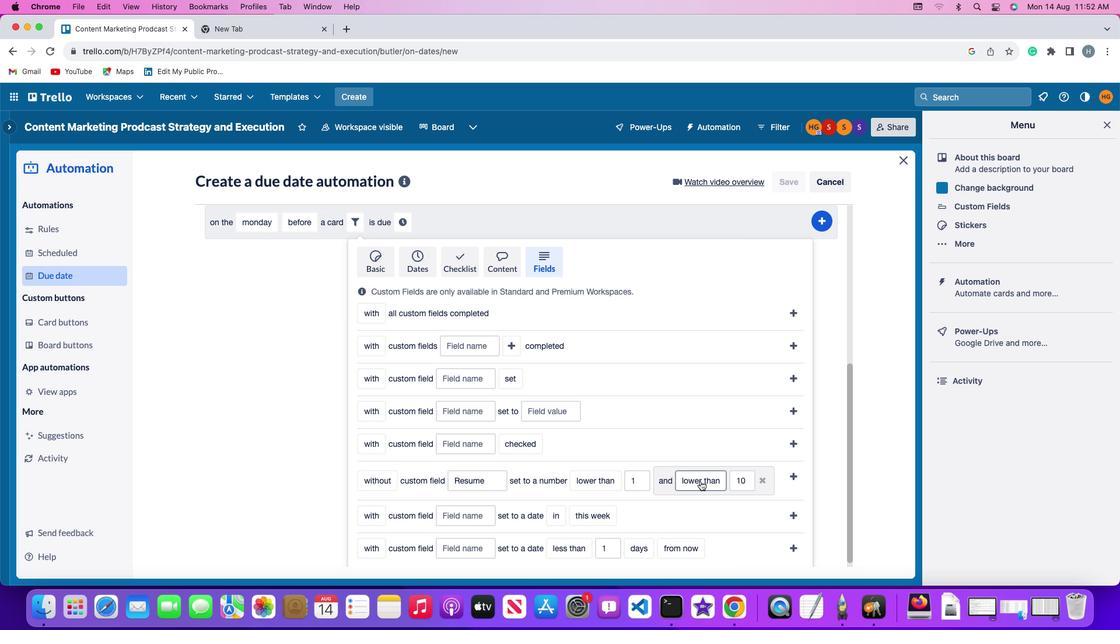 
Action: Mouse pressed left at (700, 480)
Screenshot: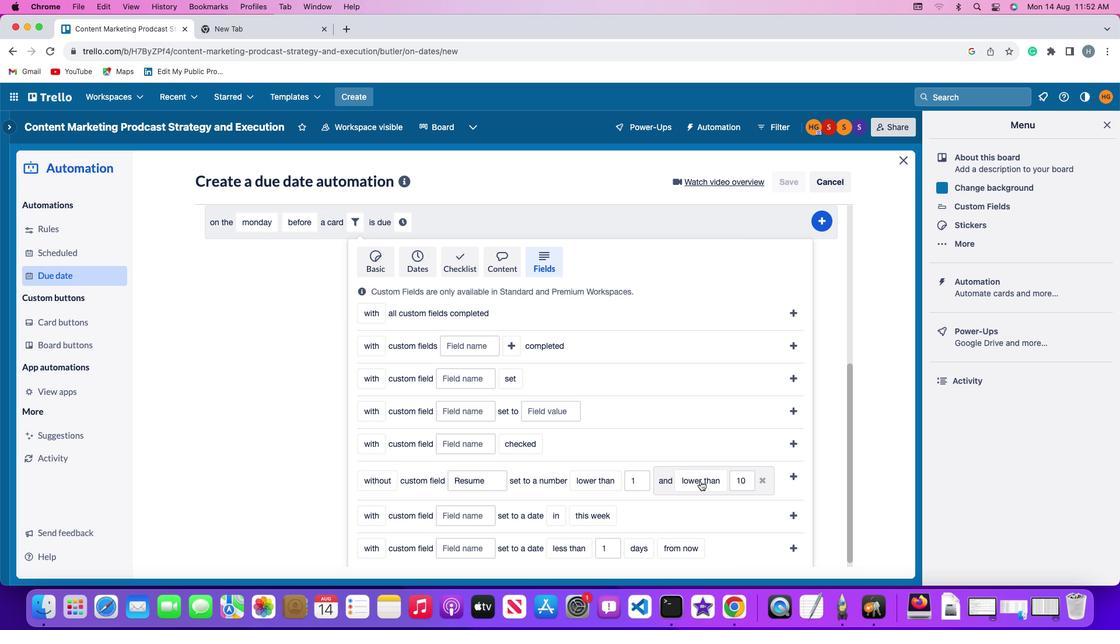 
Action: Mouse moved to (703, 460)
Screenshot: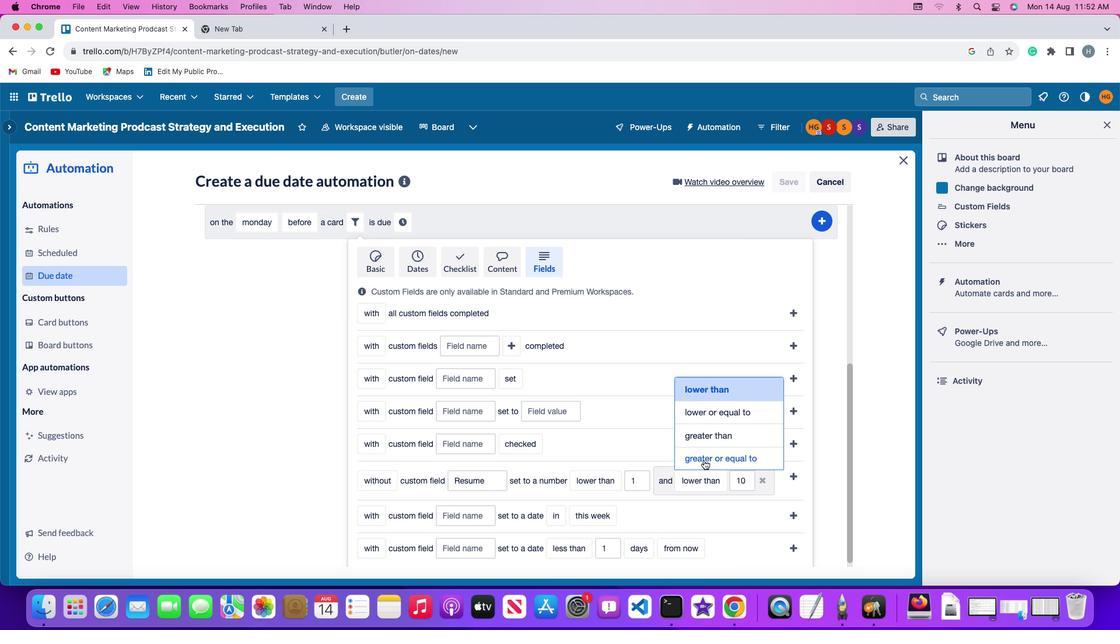 
Action: Mouse pressed left at (703, 460)
Screenshot: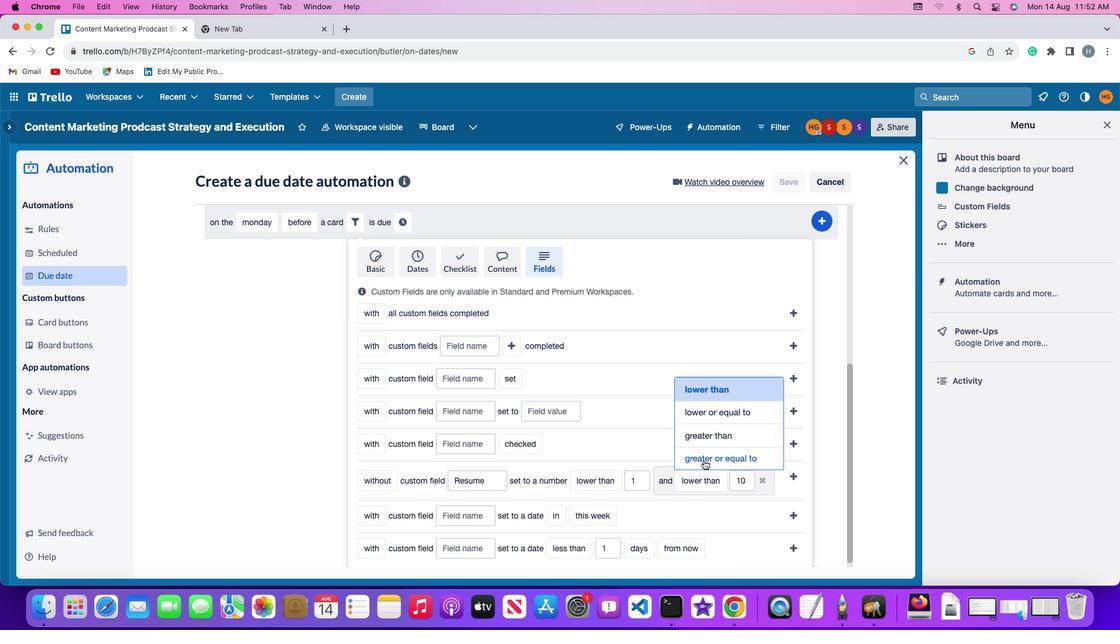 
Action: Mouse moved to (482, 499)
Screenshot: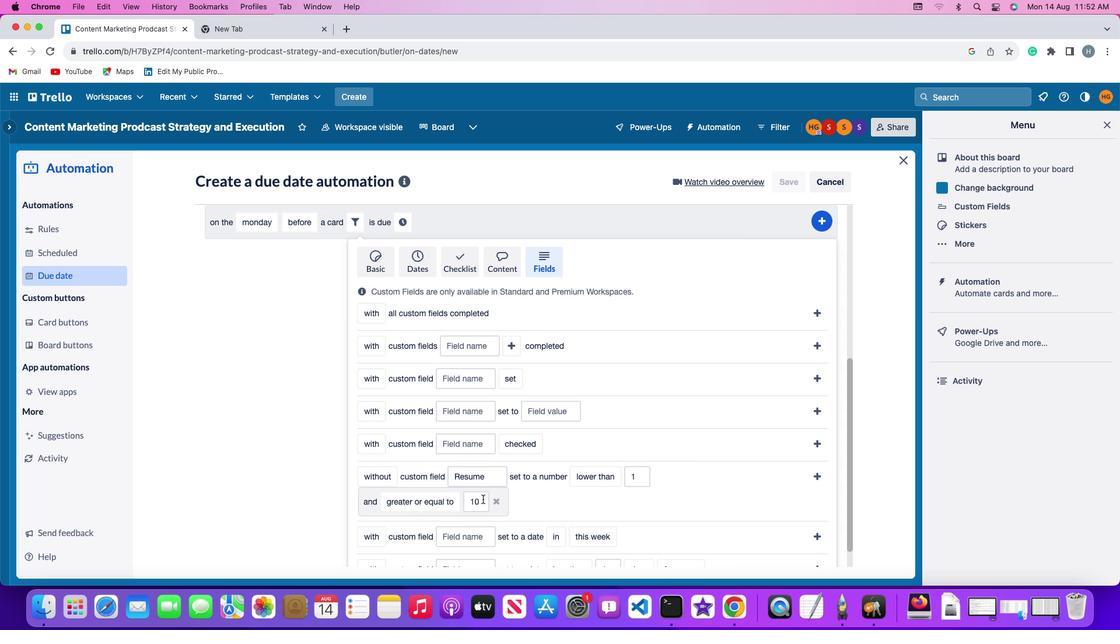 
Action: Mouse pressed left at (482, 499)
Screenshot: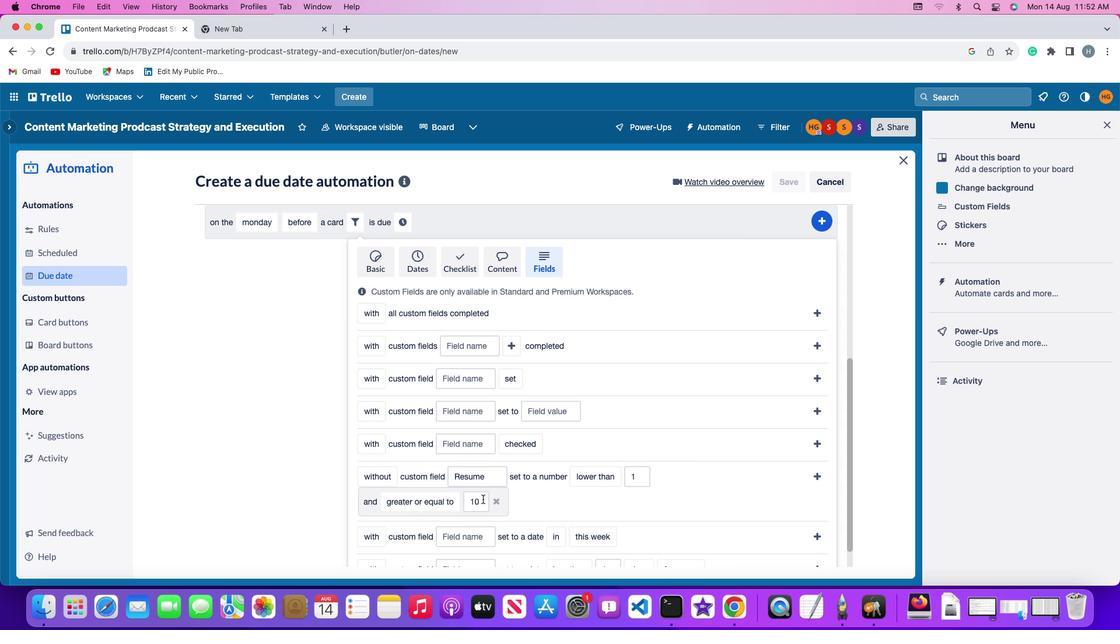 
Action: Key pressed Key.backspaceKey.backspace
Screenshot: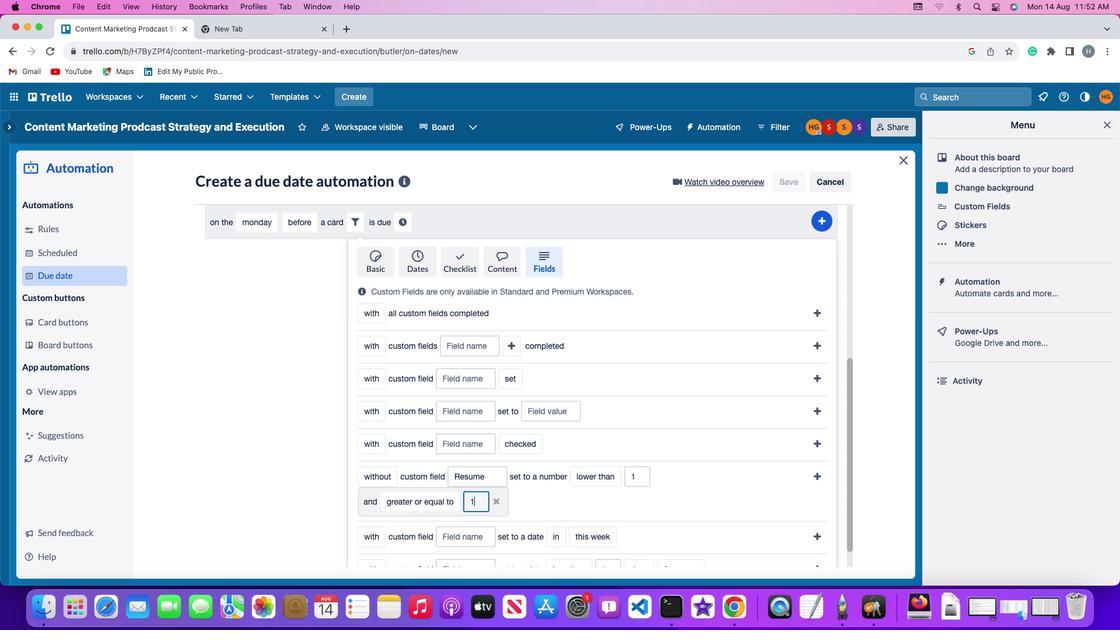 
Action: Mouse moved to (484, 500)
Screenshot: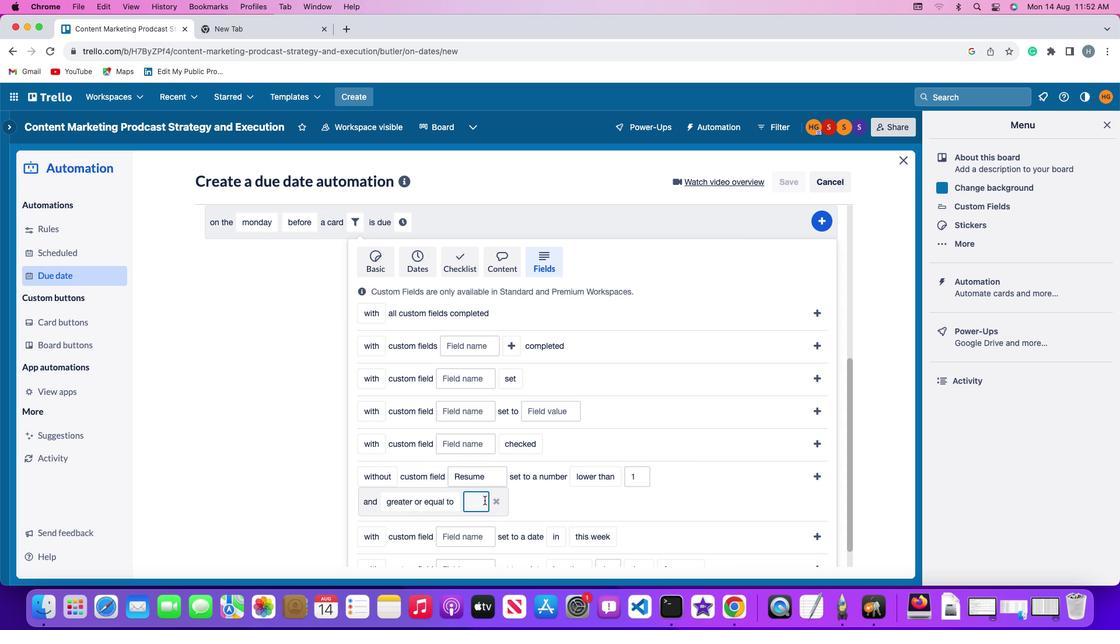 
Action: Key pressed '1''0'
Screenshot: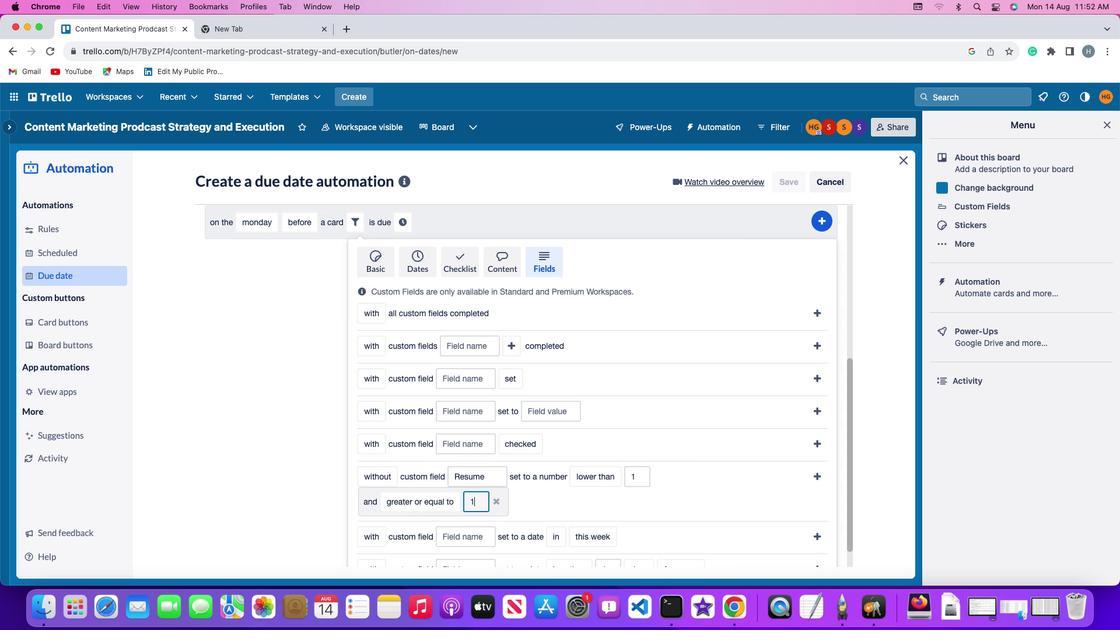 
Action: Mouse moved to (817, 474)
Screenshot: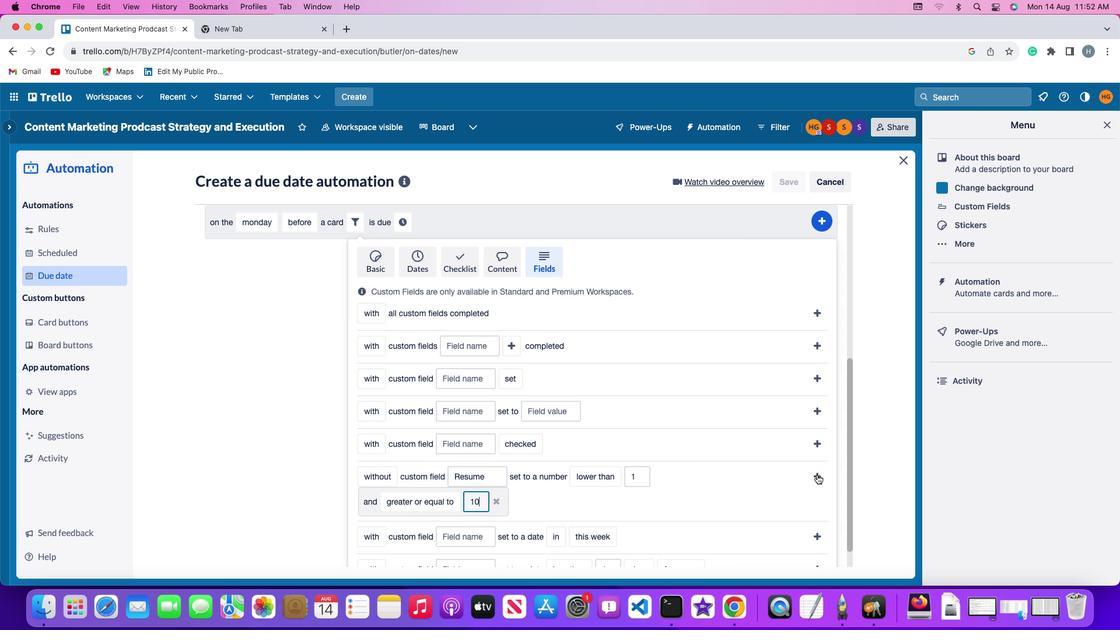 
Action: Mouse pressed left at (817, 474)
Screenshot: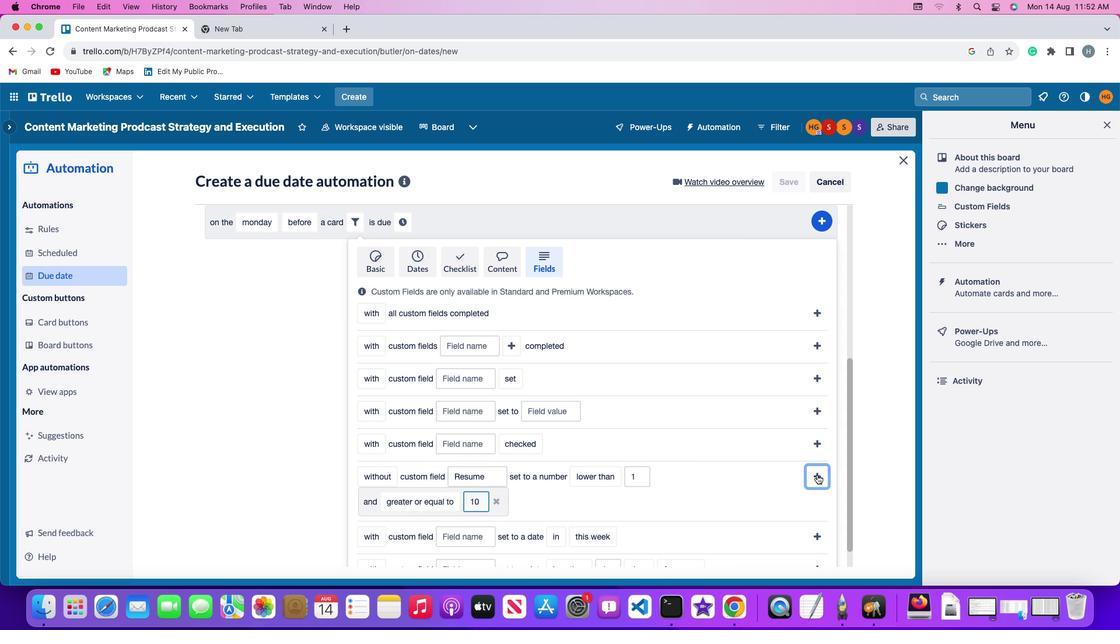 
Action: Mouse moved to (748, 506)
Screenshot: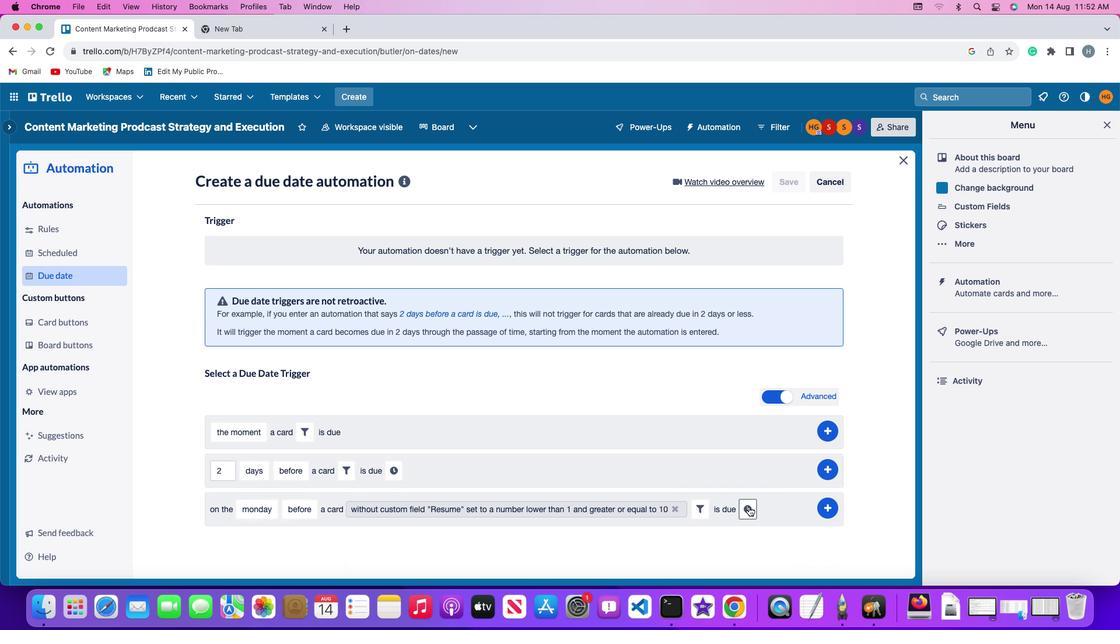 
Action: Mouse pressed left at (748, 506)
Screenshot: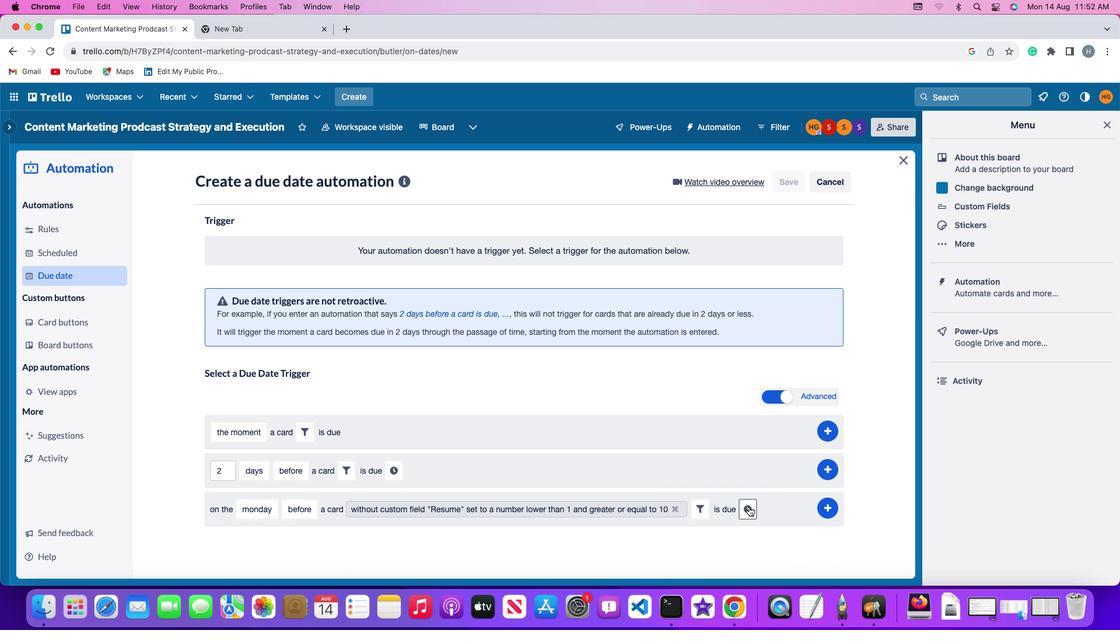 
Action: Mouse moved to (247, 537)
Screenshot: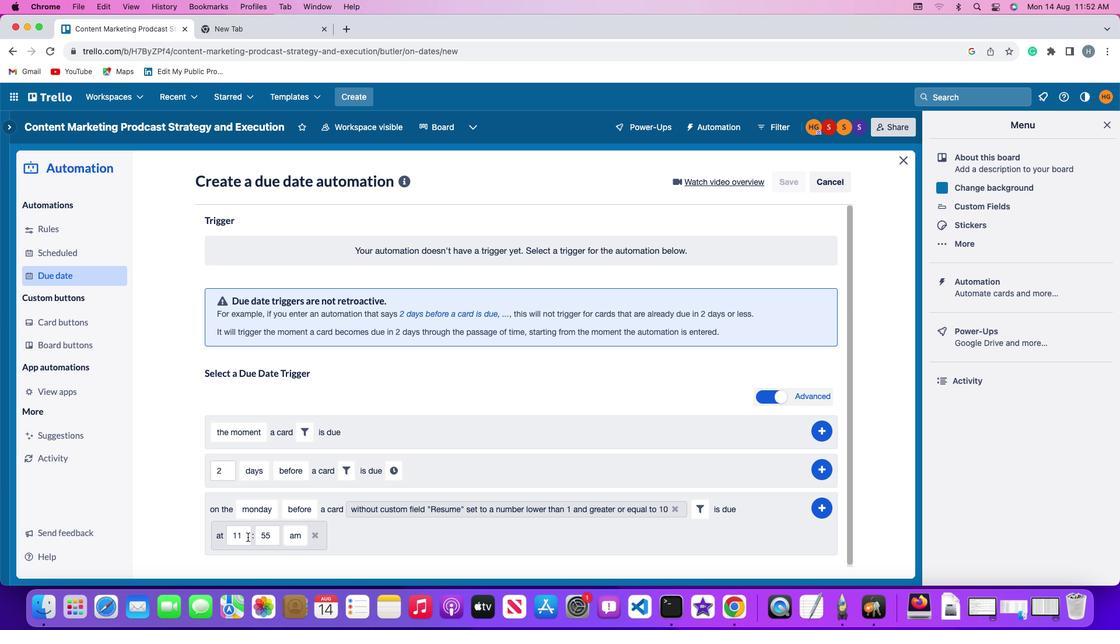 
Action: Mouse pressed left at (247, 537)
Screenshot: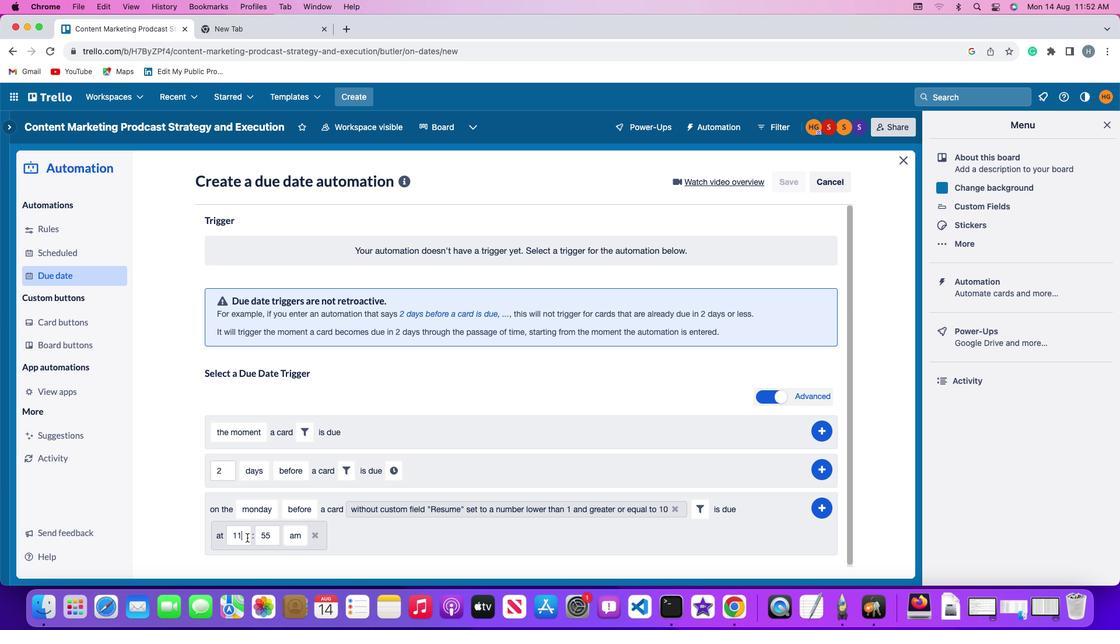 
Action: Mouse moved to (247, 538)
Screenshot: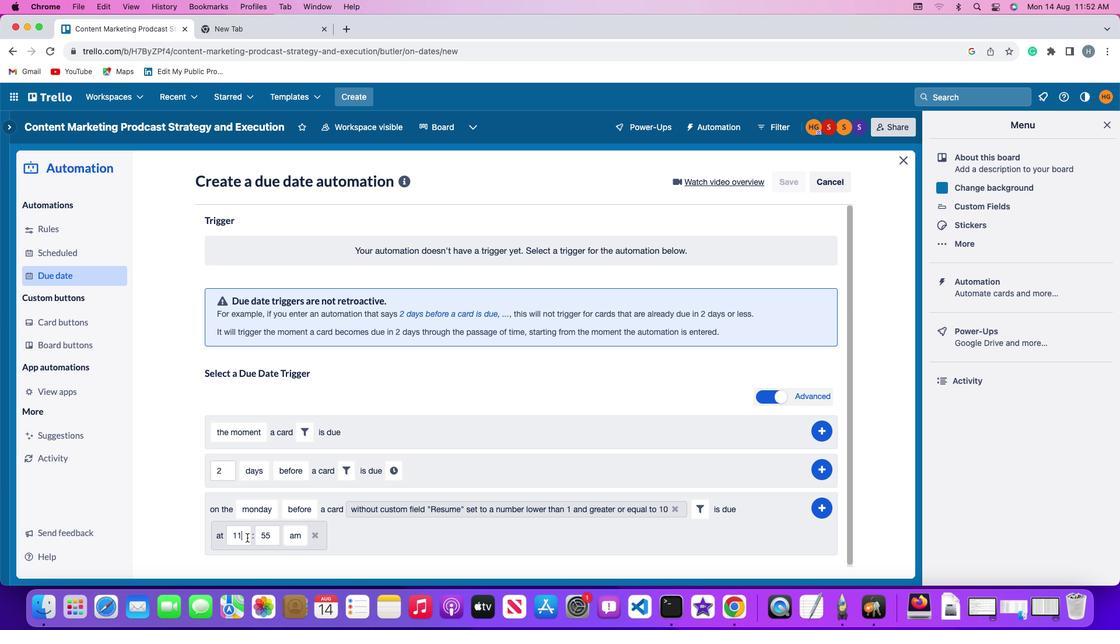 
Action: Key pressed Key.backspaceKey.backspace
Screenshot: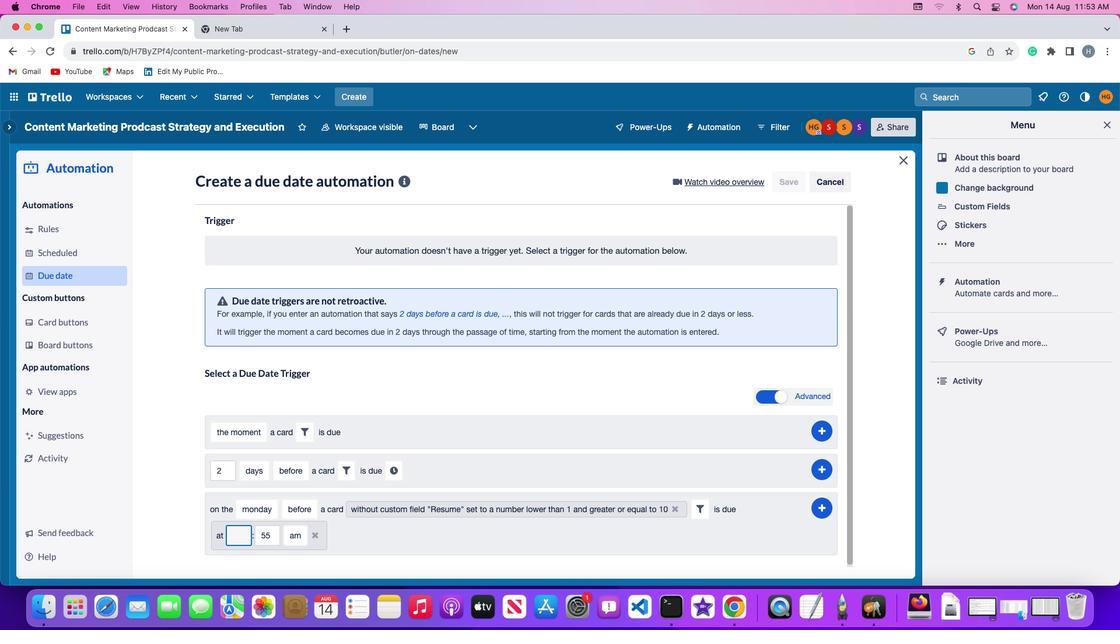
Action: Mouse moved to (247, 538)
Screenshot: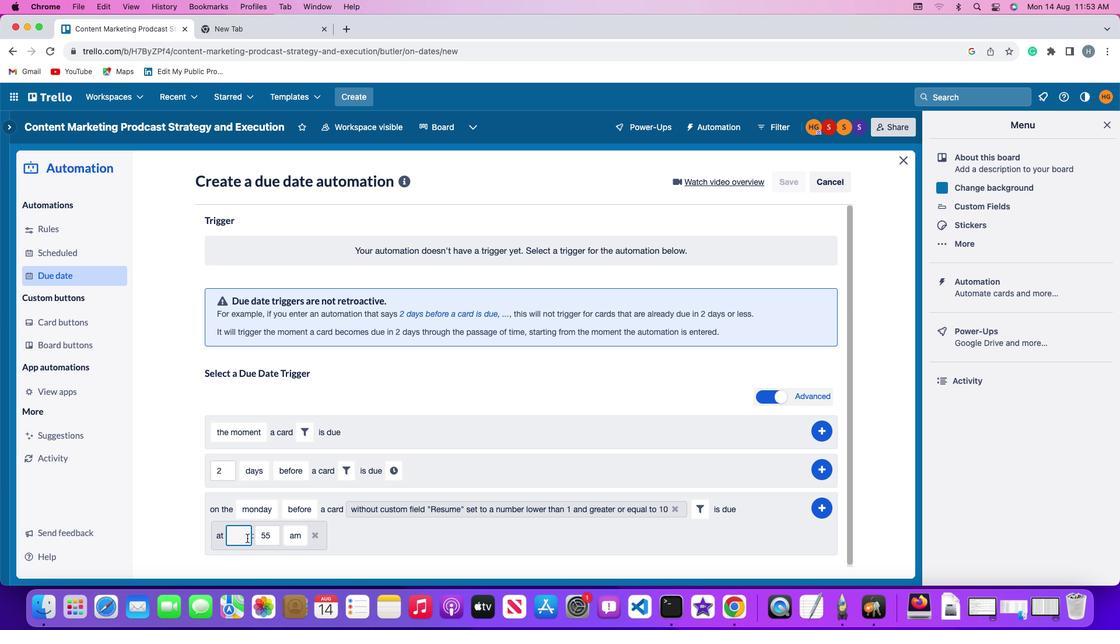 
Action: Key pressed '1''1'
Screenshot: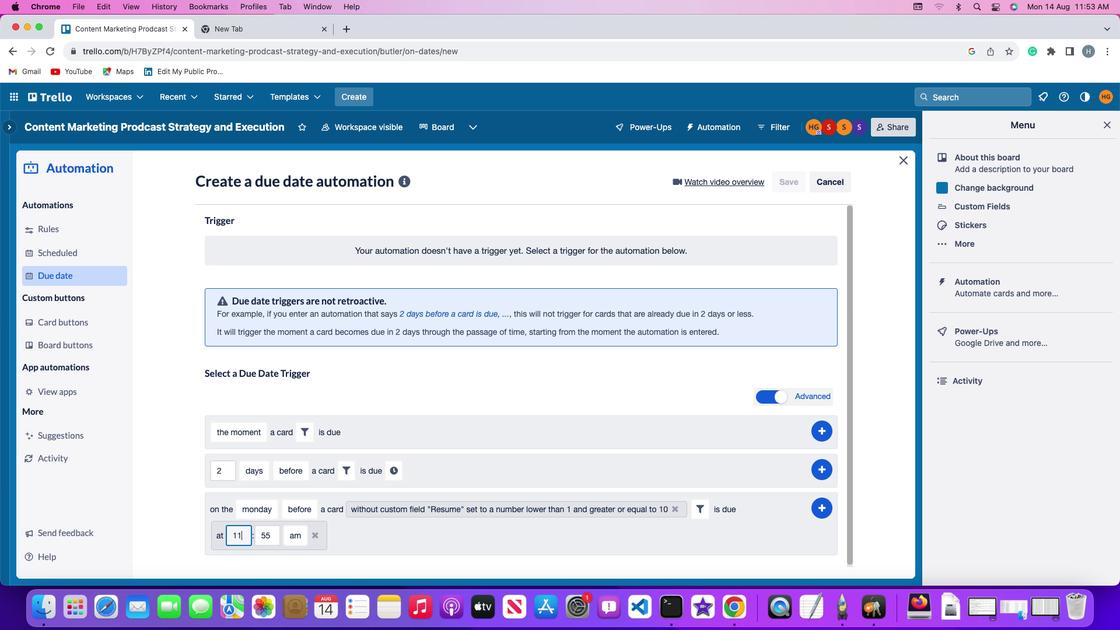 
Action: Mouse moved to (272, 534)
Screenshot: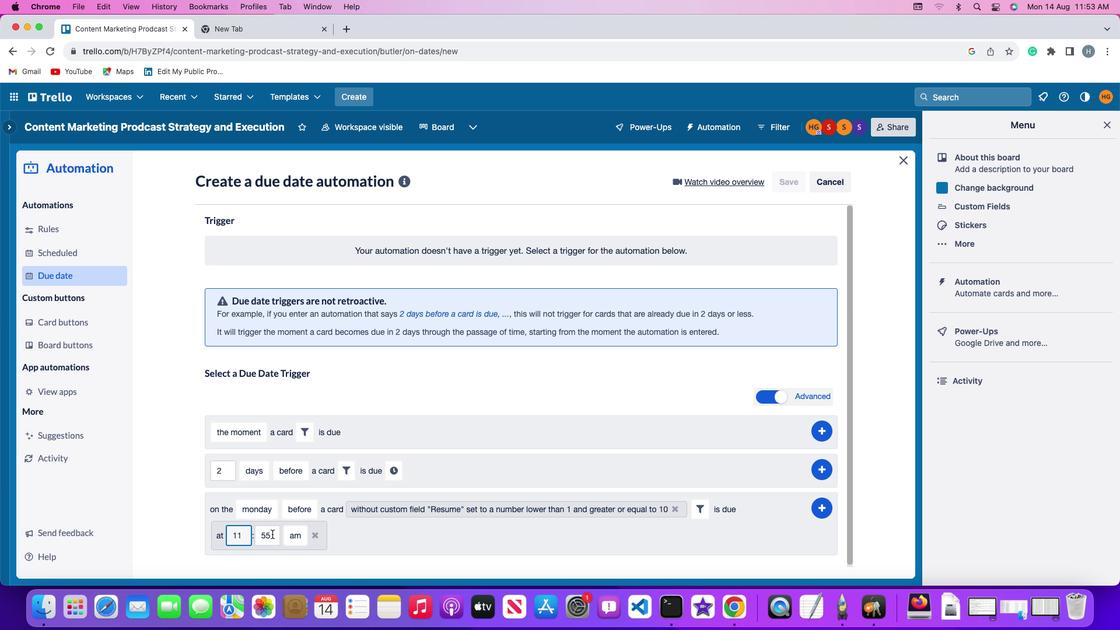 
Action: Mouse pressed left at (272, 534)
Screenshot: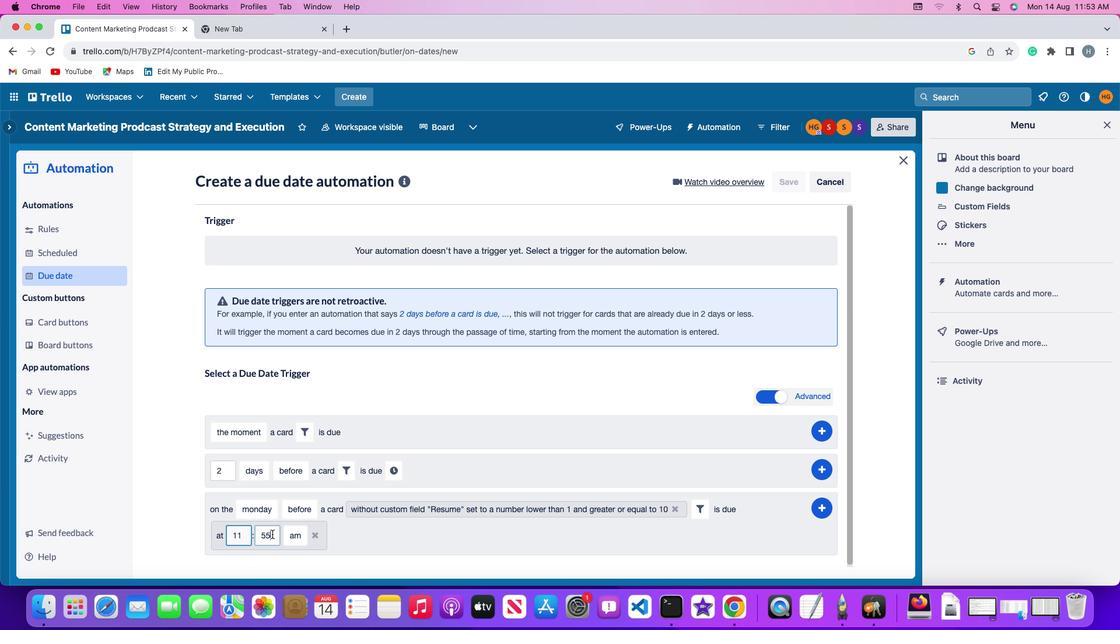 
Action: Key pressed Key.backspaceKey.backspaceKey.backspace'0''0'
Screenshot: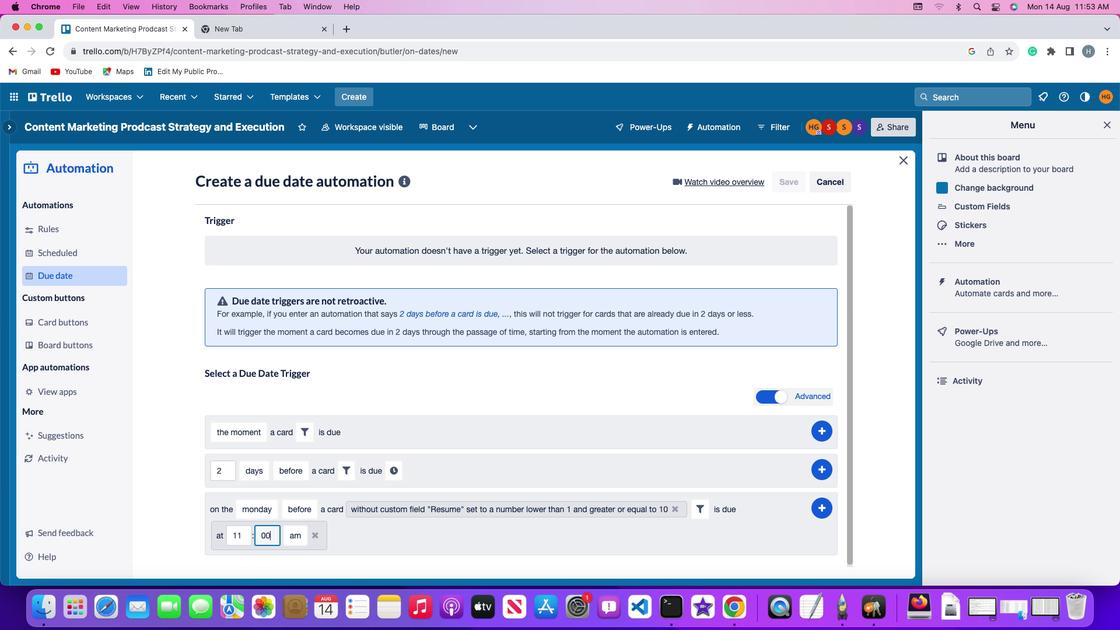 
Action: Mouse moved to (300, 534)
Screenshot: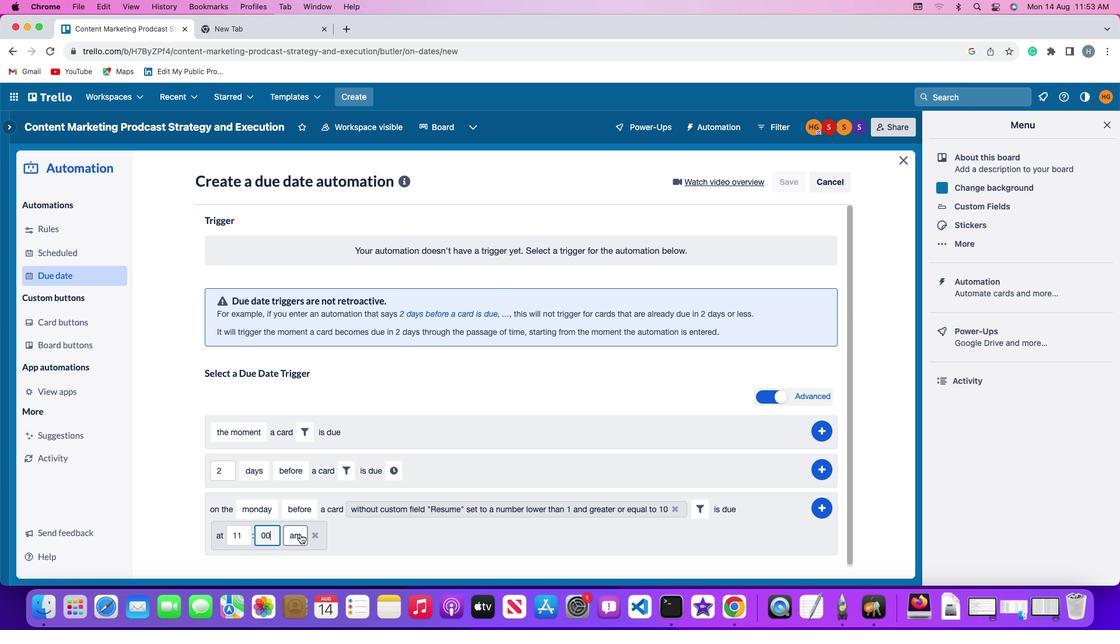 
Action: Mouse pressed left at (300, 534)
Screenshot: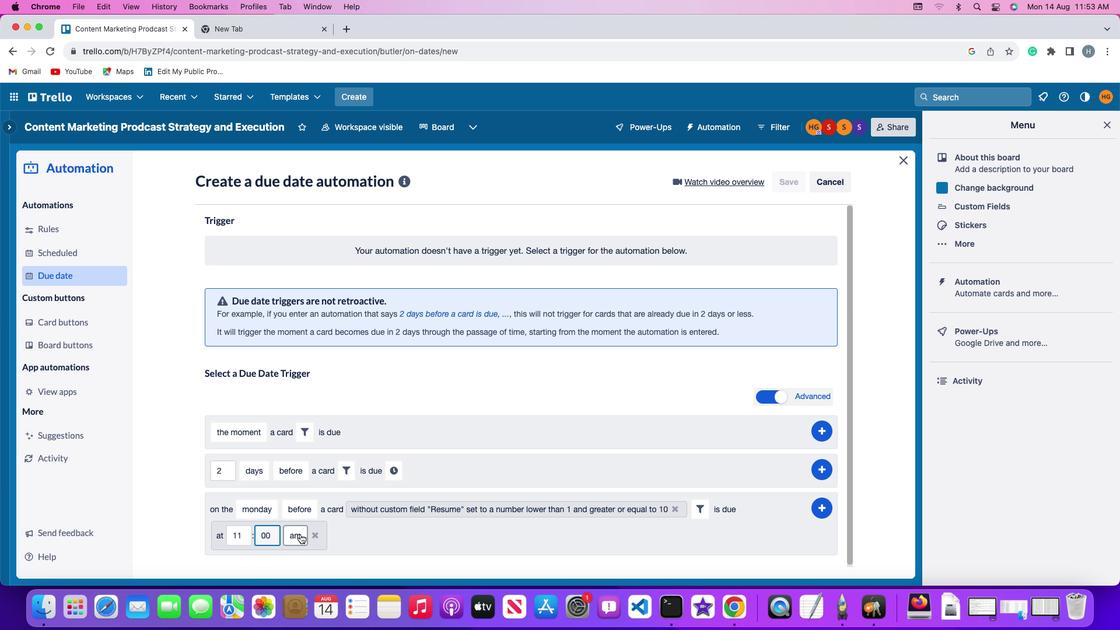 
Action: Mouse moved to (299, 490)
Screenshot: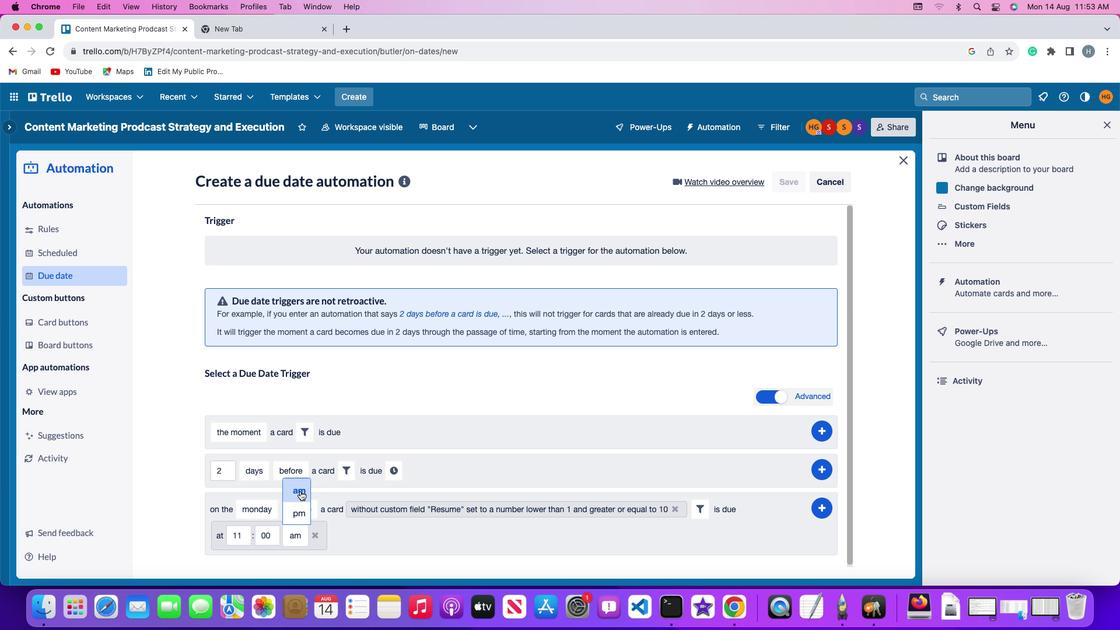 
Action: Mouse pressed left at (299, 490)
Screenshot: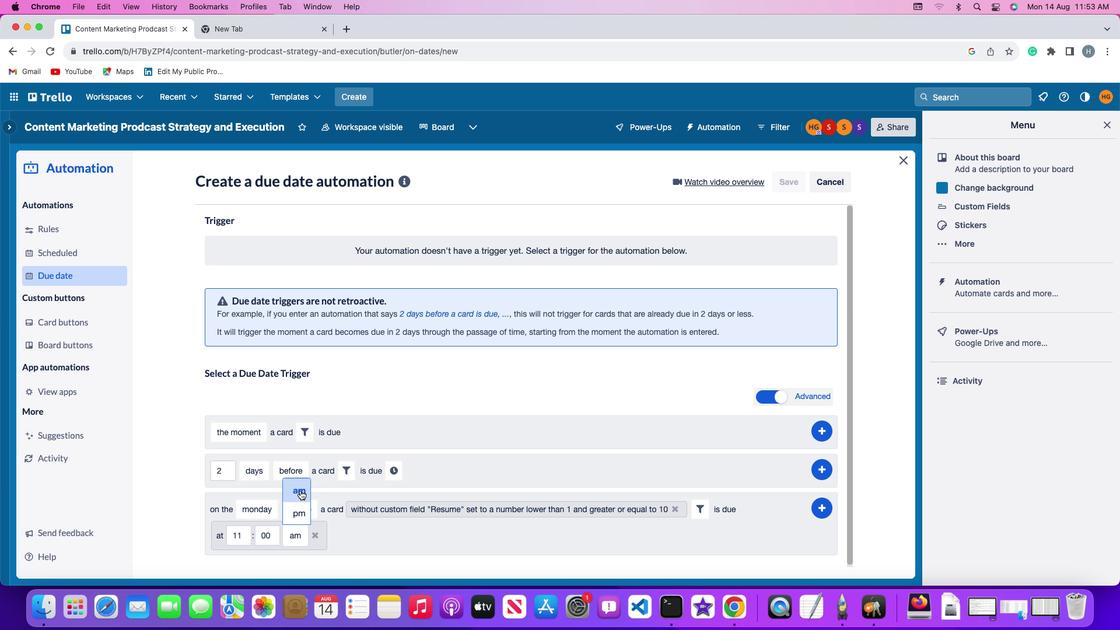 
Action: Mouse moved to (825, 507)
Screenshot: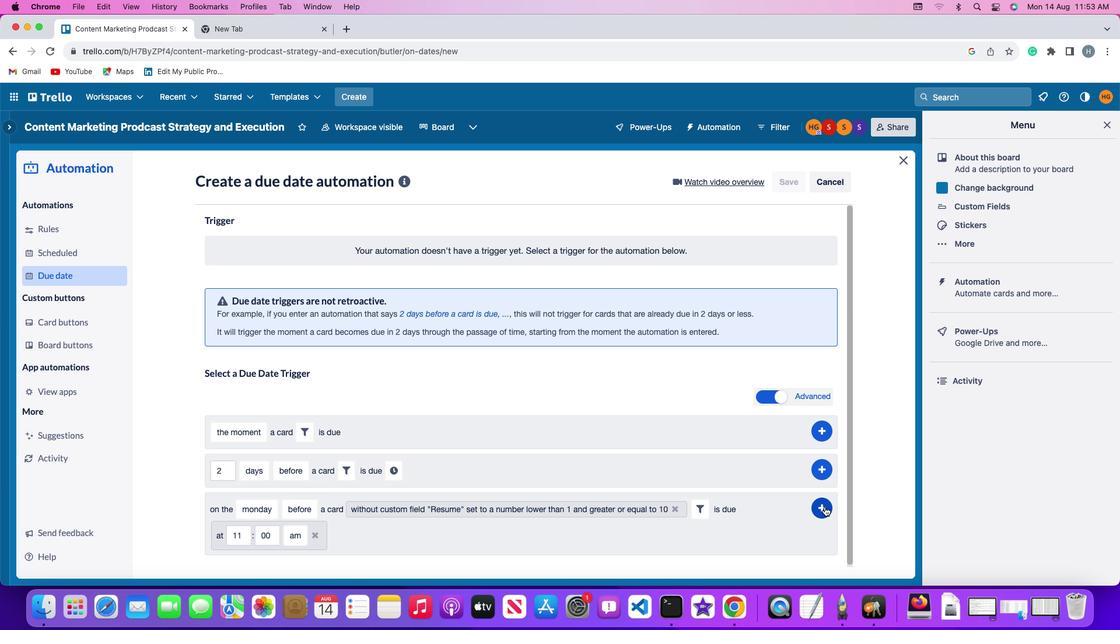 
Action: Mouse pressed left at (825, 507)
Screenshot: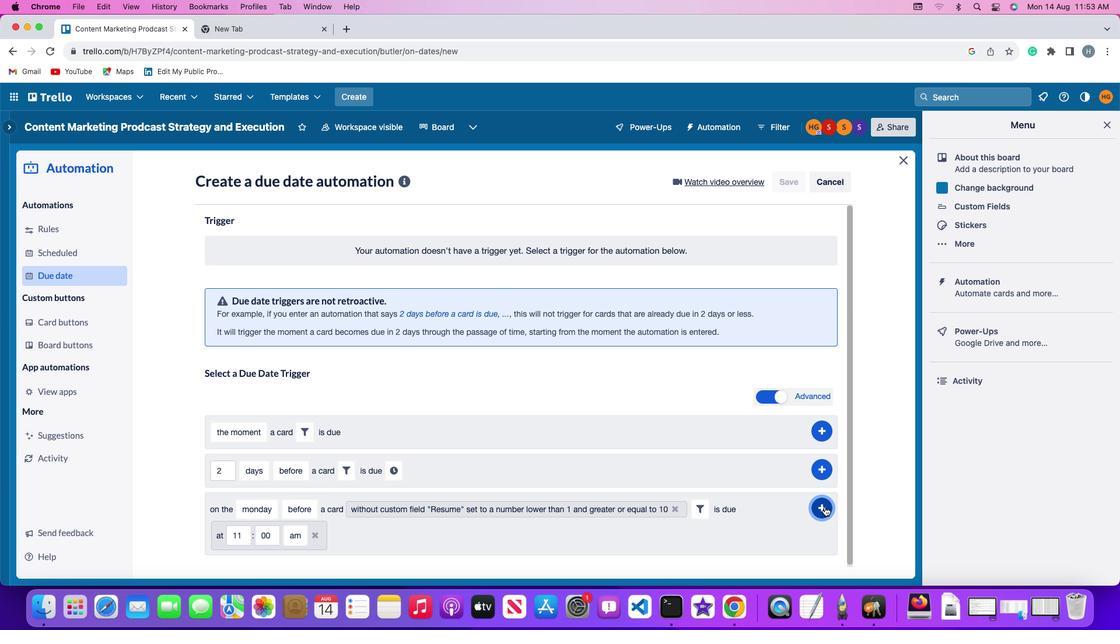 
Action: Mouse moved to (864, 395)
Screenshot: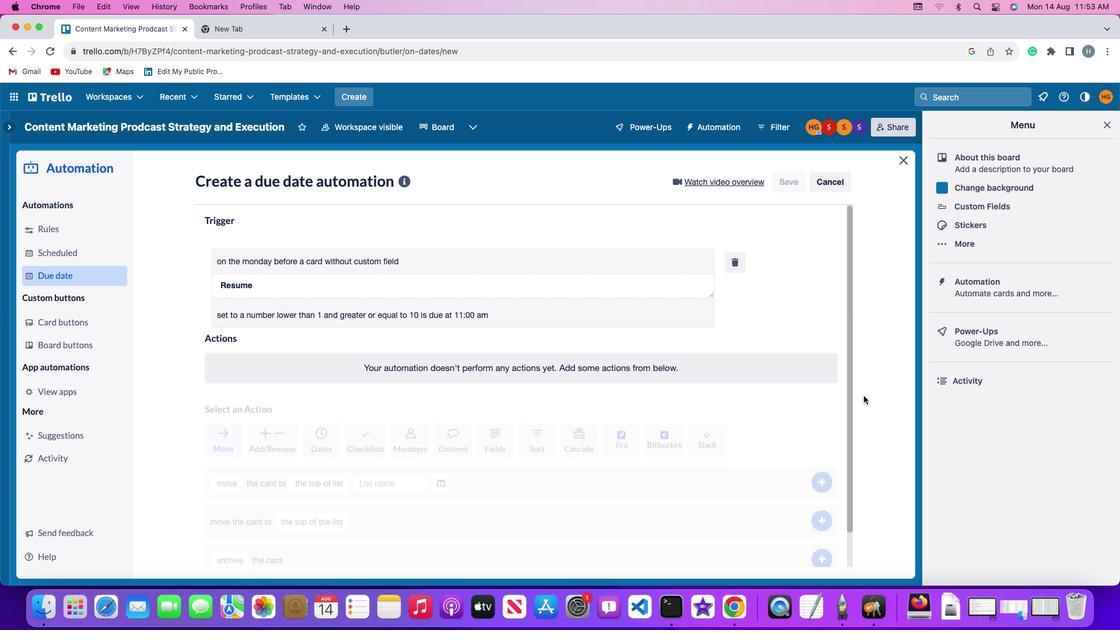 
